 Task: Add an event with the title Sales Strategy Review and Planning, date '2024/05/17', time 7:30 AM to 9:30 AMand add a description: The Lunch Break Mindfulness Session will begin with a brief introduction to mindfulness and its benefits. Participants will learn about the practice of being fully present in the moment, cultivating awareness, and reducing stress. The facilitator will create a safe and supportive environment, ensuring that participants feel comfortable throughout the session., put the event into Yellow category . Add location for the event as: Amsterdam, Netherlands, logged in from the account softage.3@softage.netand send the event invitation to softage.4@softage.net and softage.2@softage.net. Set a reminder for the event 5 minutes before
Action: Mouse moved to (129, 124)
Screenshot: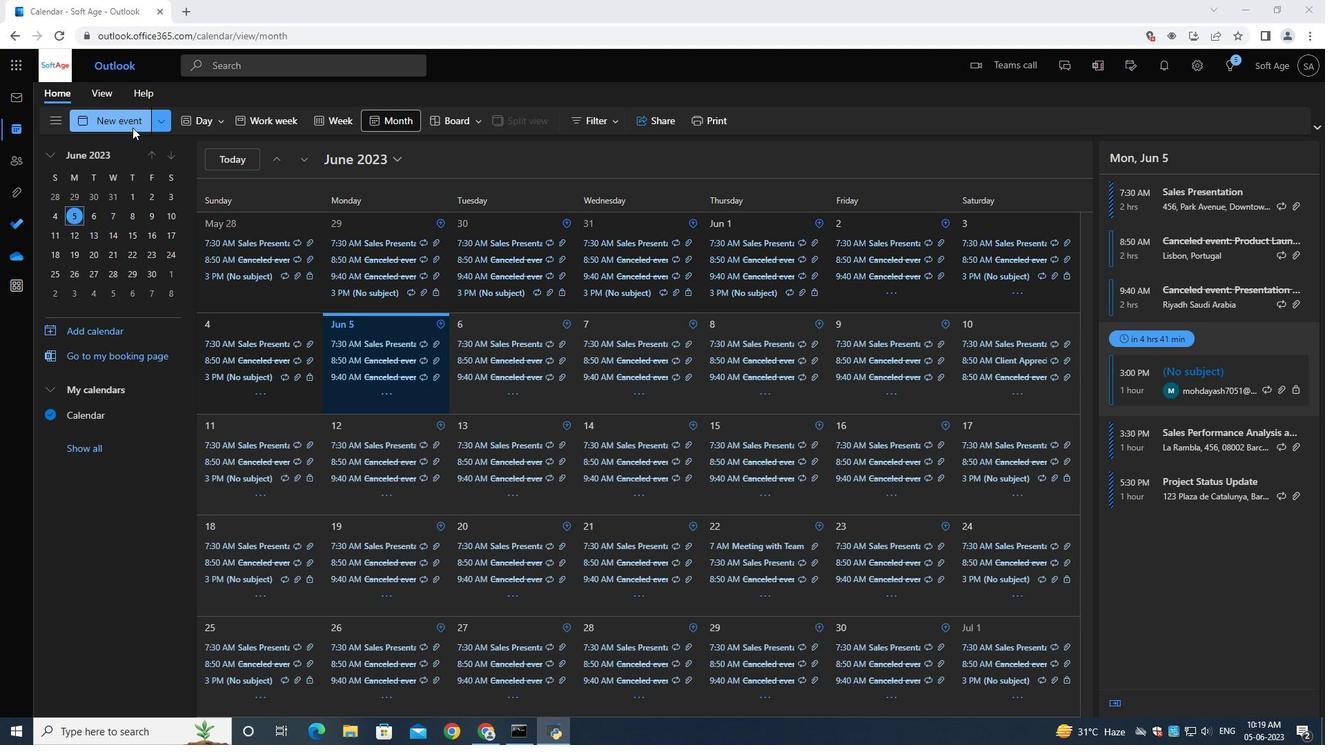 
Action: Mouse pressed left at (129, 124)
Screenshot: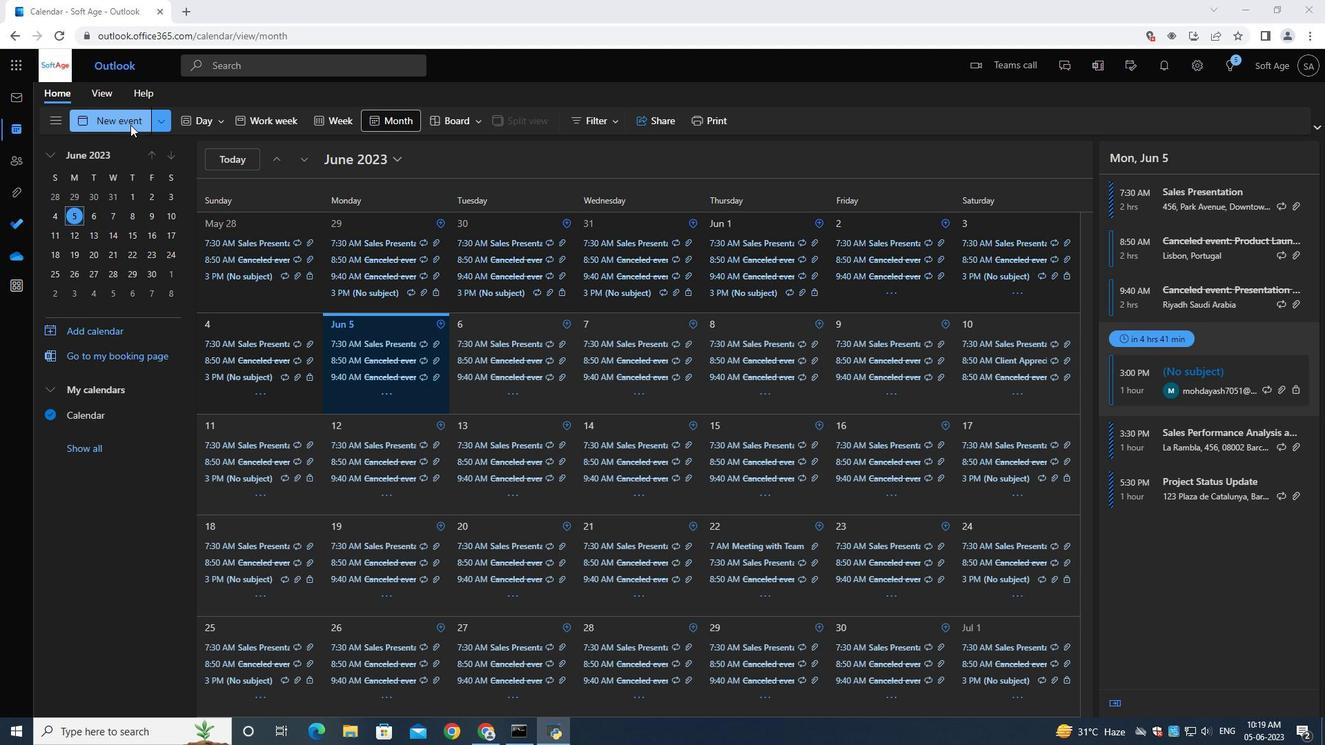
Action: Mouse moved to (358, 216)
Screenshot: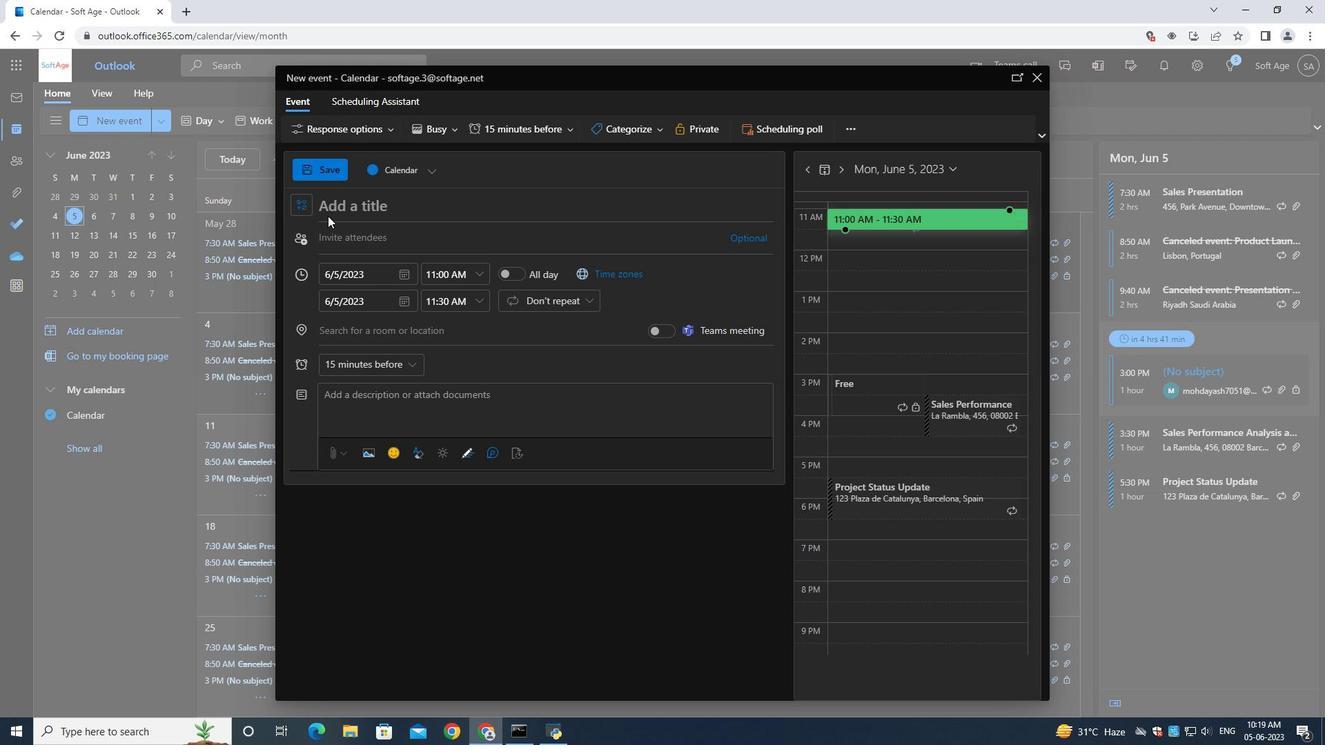 
Action: Mouse pressed left at (358, 216)
Screenshot: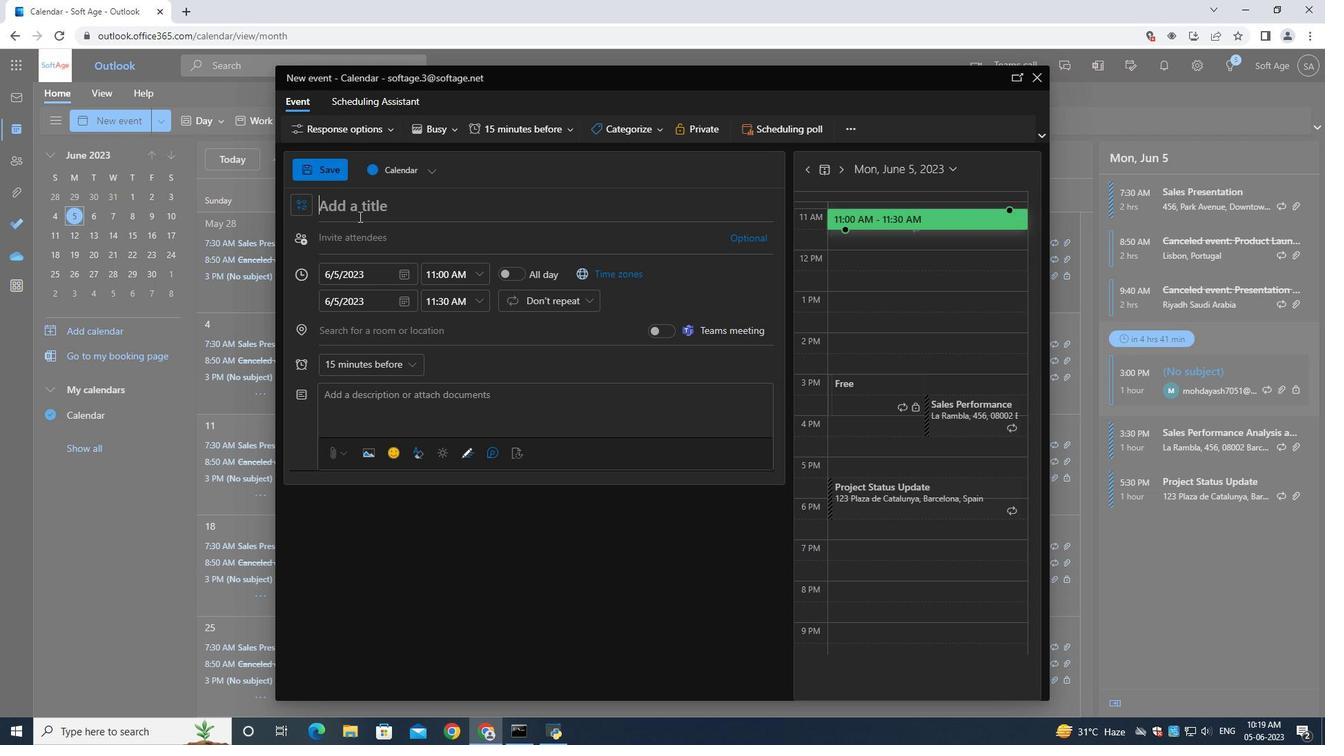 
Action: Key pressed <Key.shift>Sales<Key.space><Key.shift>Strategy<Key.space><Key.shift>Review<Key.space><Key.backspace><Key.space>and<Key.space><Key.shift><Key.shift><Key.shift><Key.shift><Key.shift><Key.shift><Key.shift><Key.shift><Key.shift><Key.shift><Key.shift>Planning
Screenshot: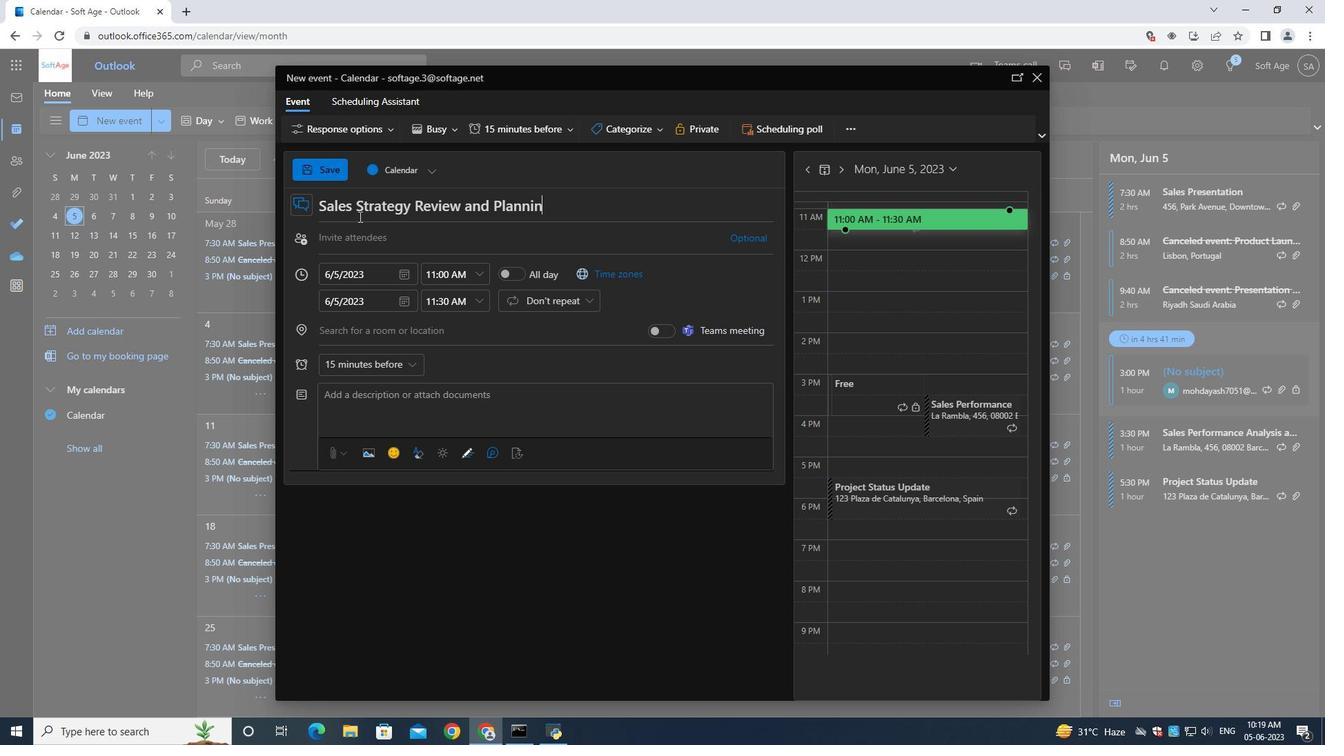 
Action: Mouse moved to (402, 280)
Screenshot: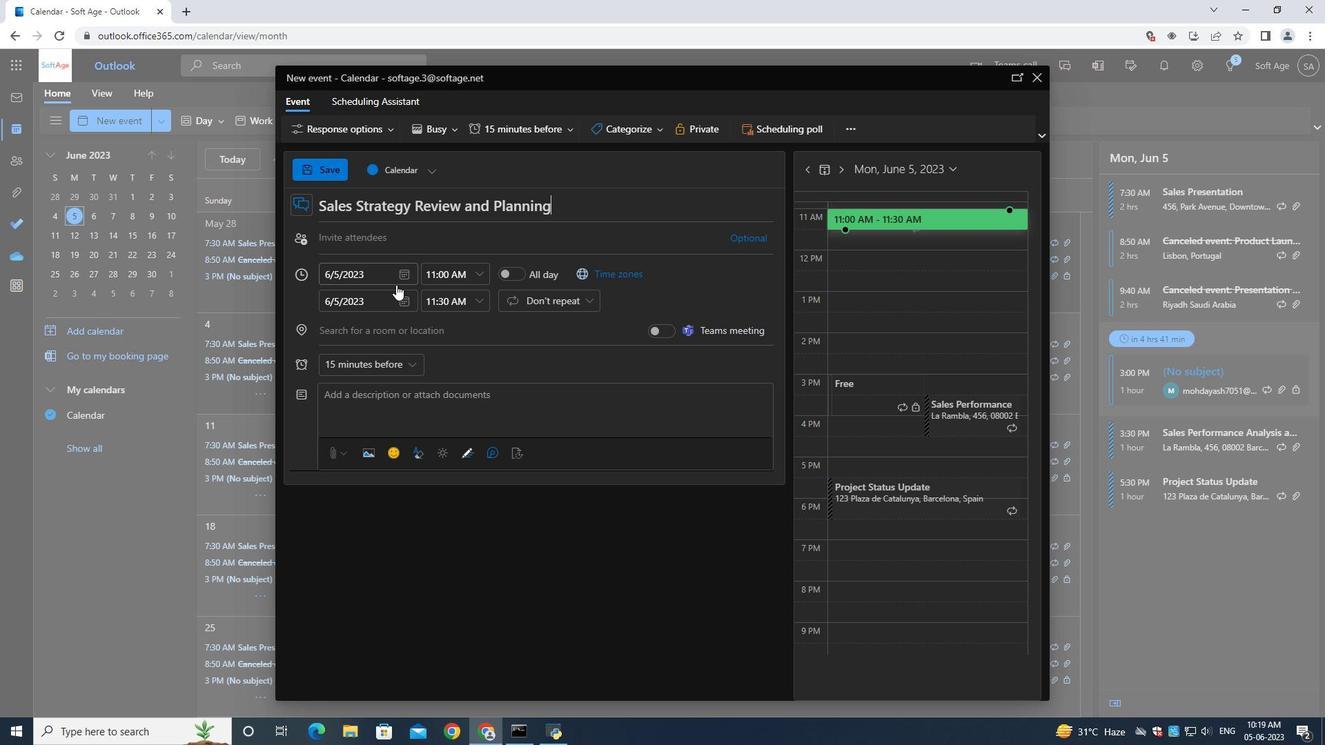 
Action: Mouse pressed left at (402, 280)
Screenshot: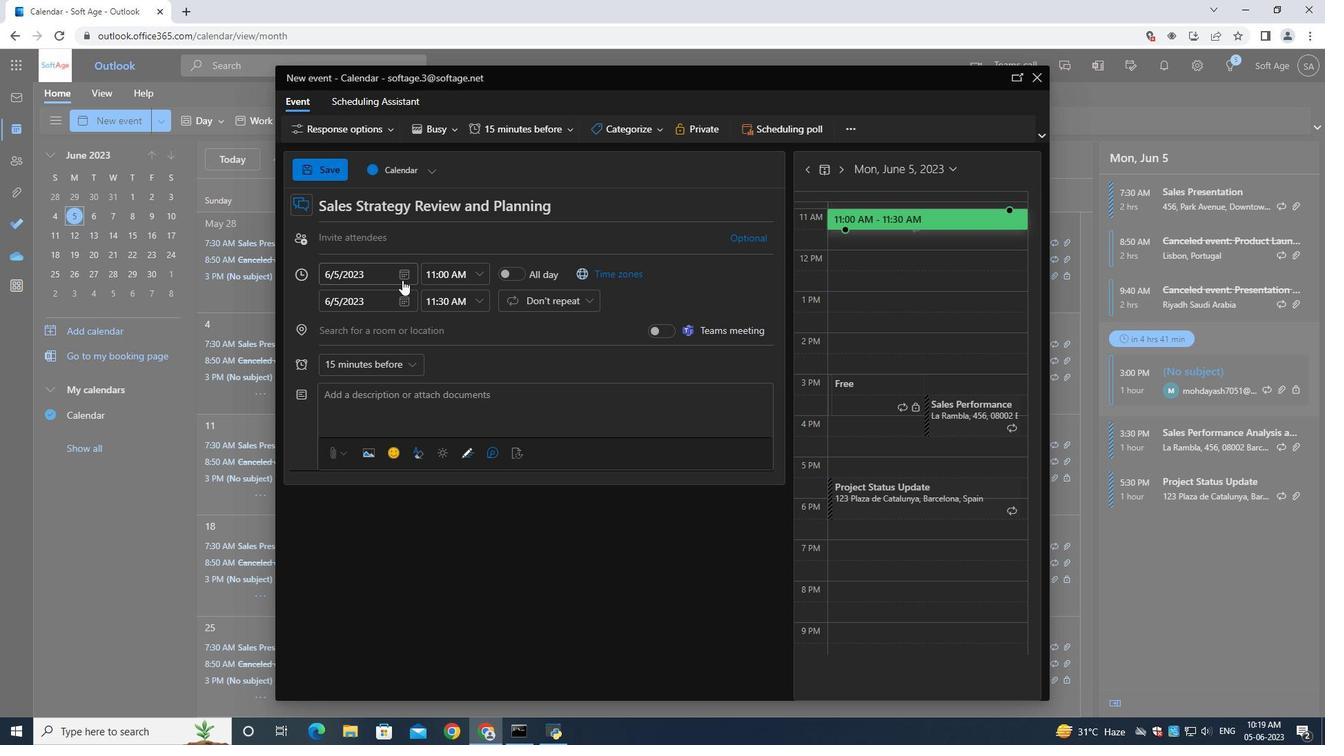 
Action: Mouse moved to (452, 302)
Screenshot: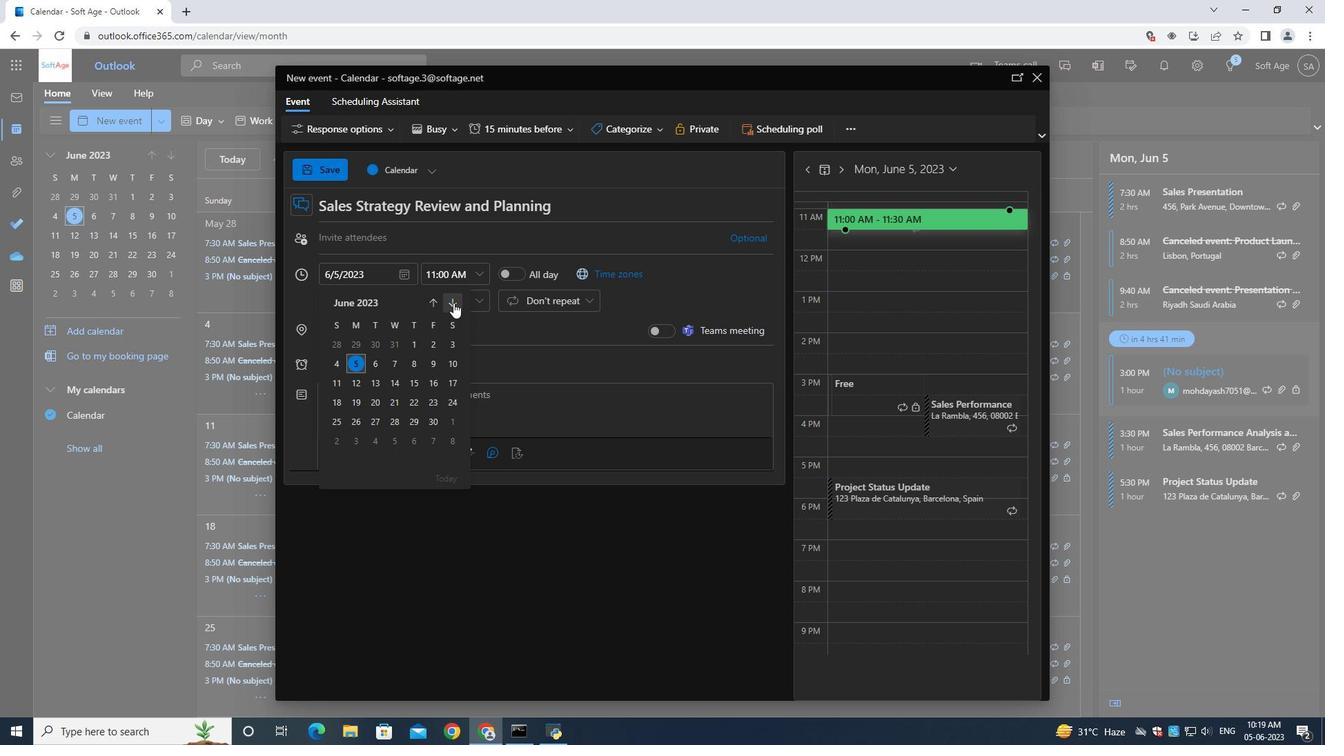 
Action: Mouse pressed left at (452, 302)
Screenshot: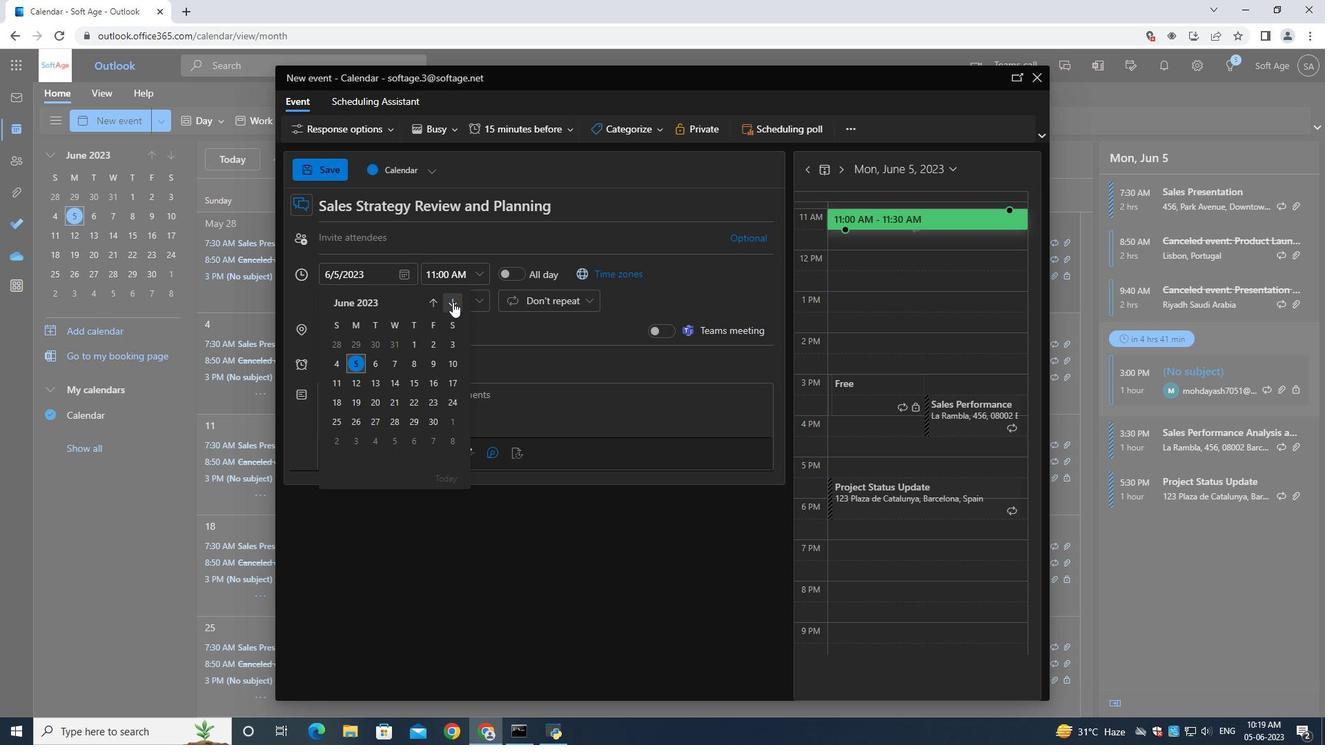 
Action: Mouse pressed left at (452, 302)
Screenshot: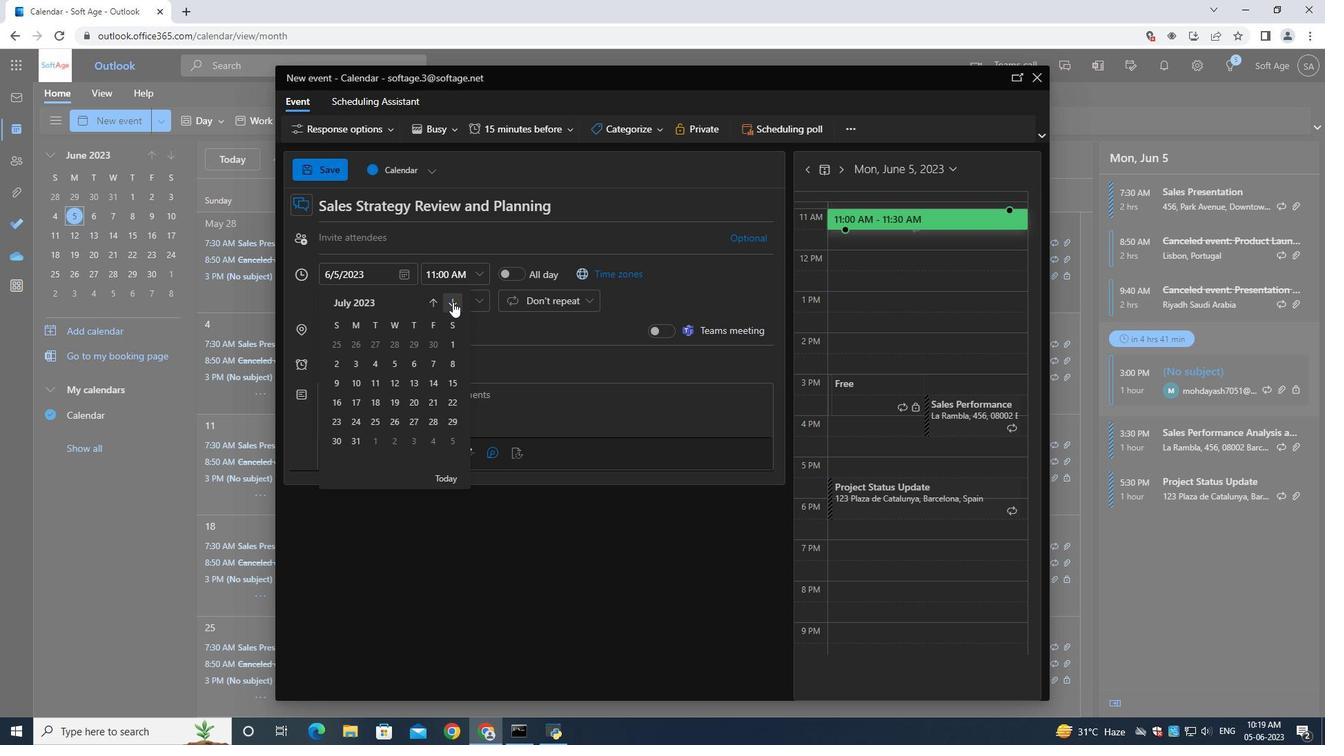 
Action: Mouse pressed left at (452, 302)
Screenshot: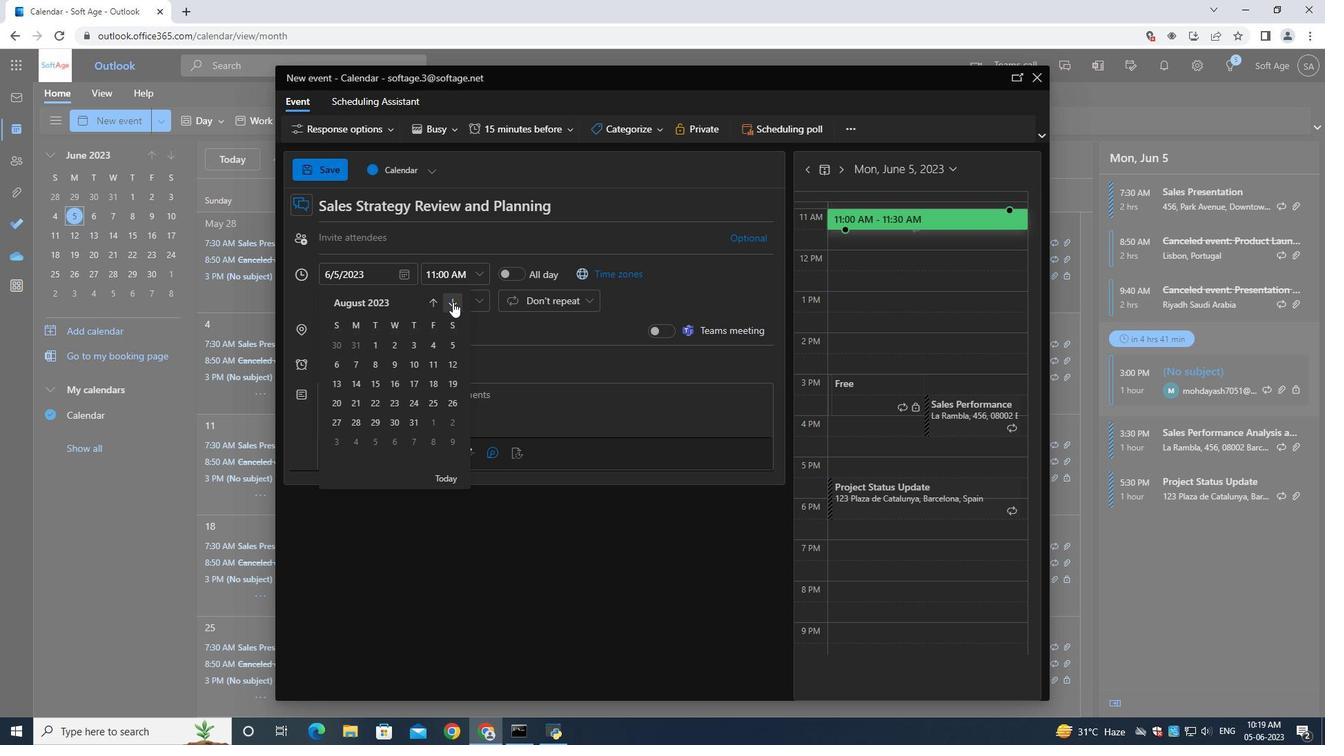 
Action: Mouse pressed left at (452, 302)
Screenshot: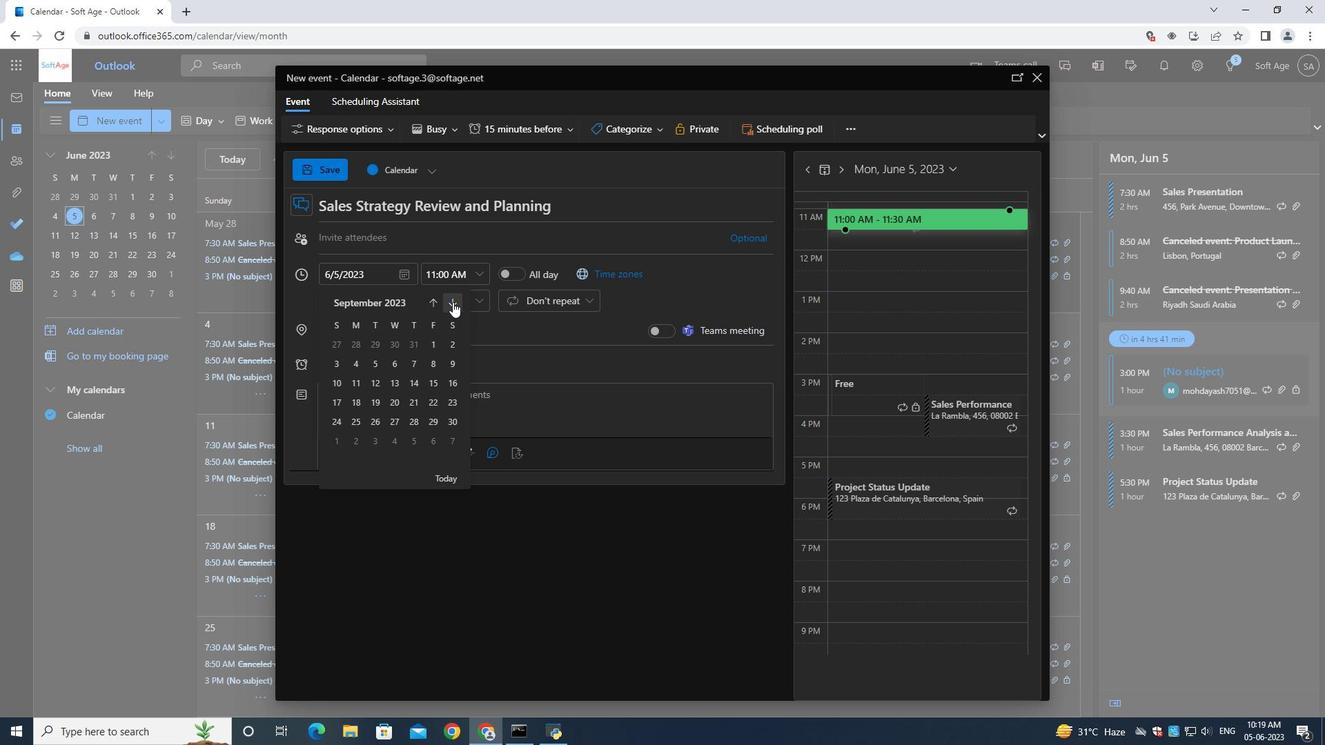 
Action: Mouse pressed left at (452, 302)
Screenshot: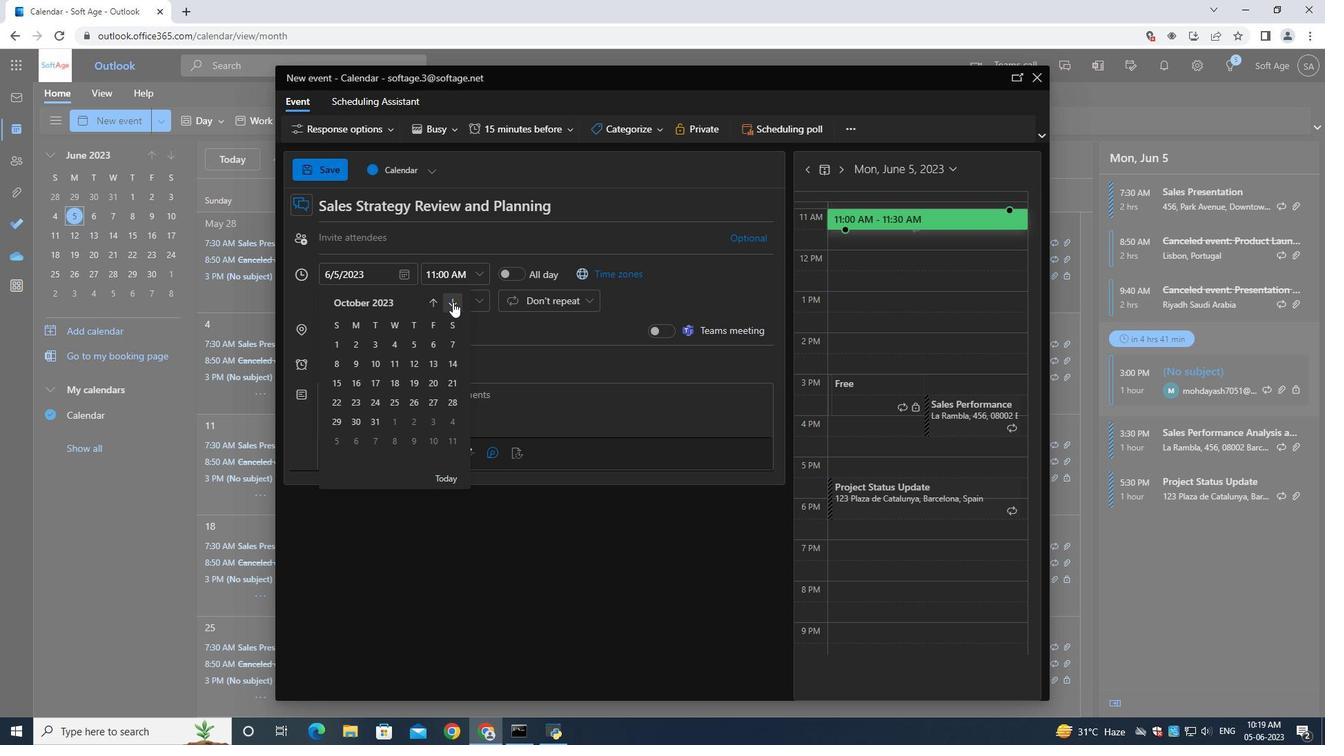 
Action: Mouse pressed left at (452, 302)
Screenshot: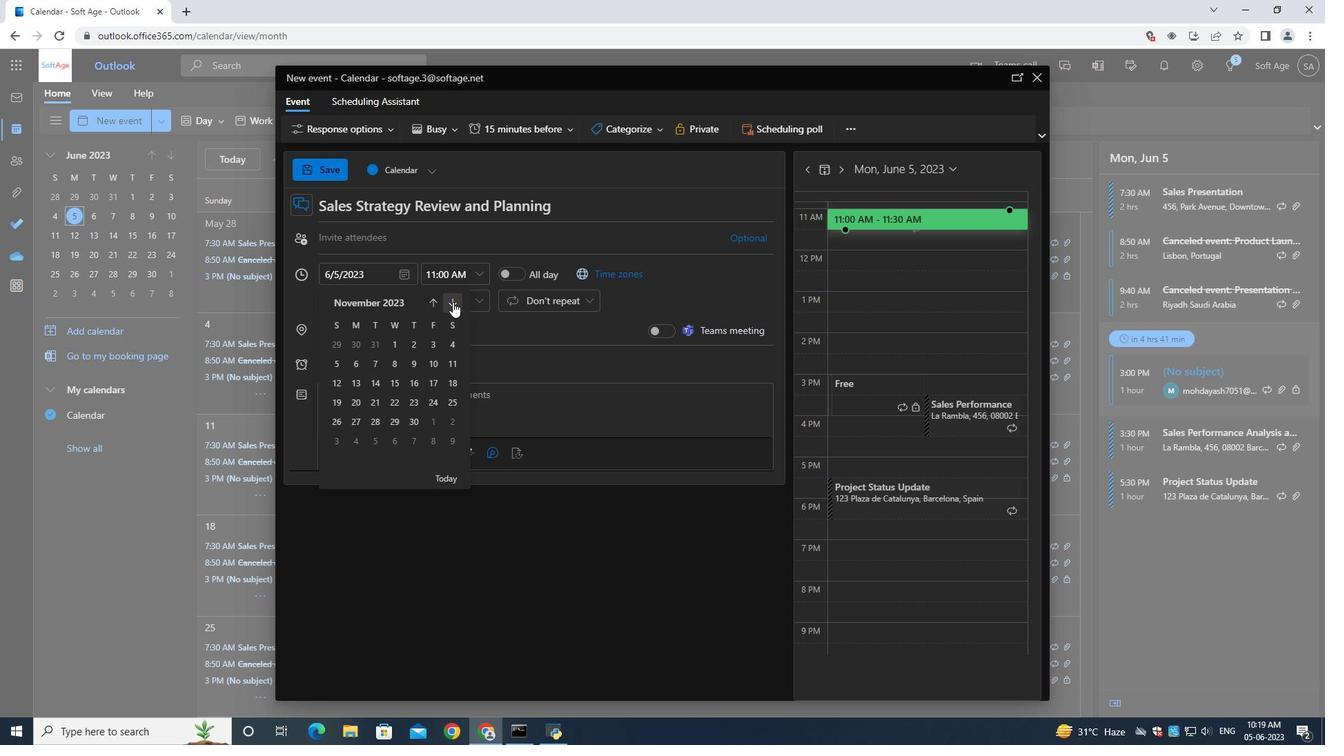 
Action: Mouse pressed left at (452, 302)
Screenshot: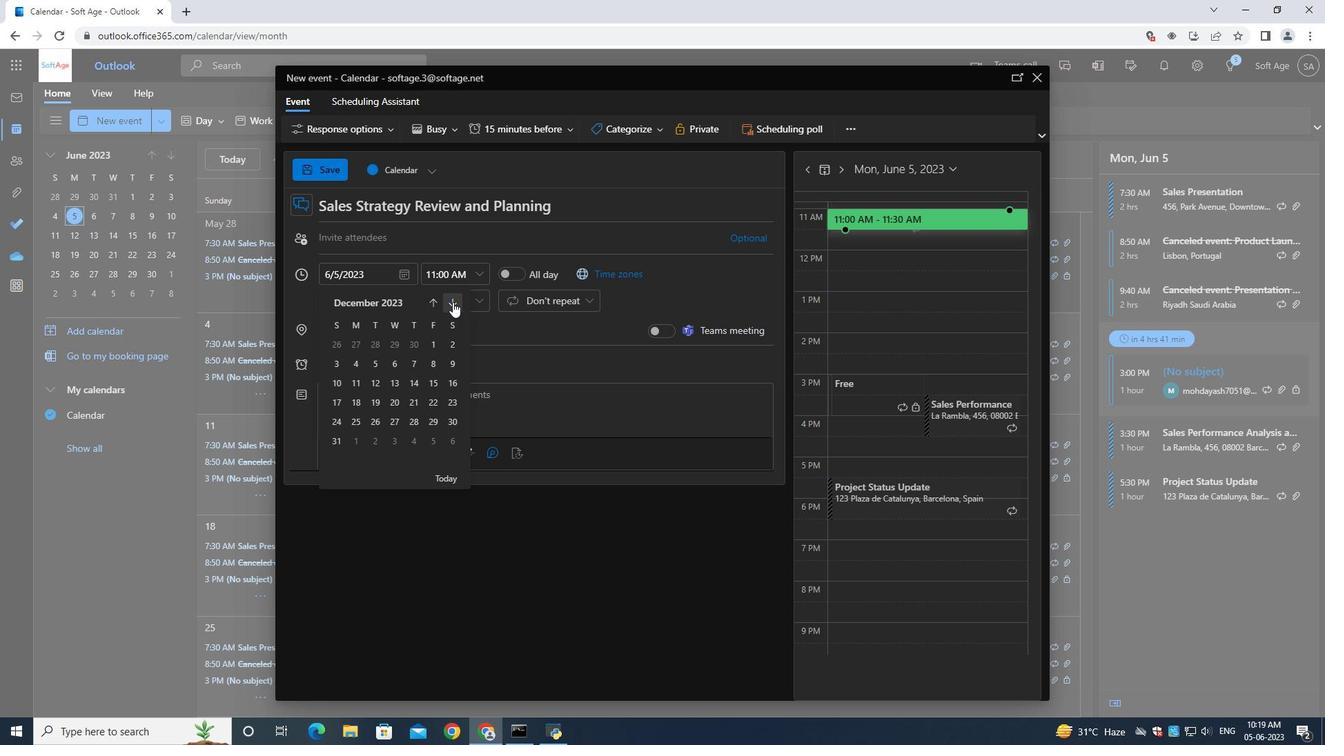 
Action: Mouse pressed left at (452, 302)
Screenshot: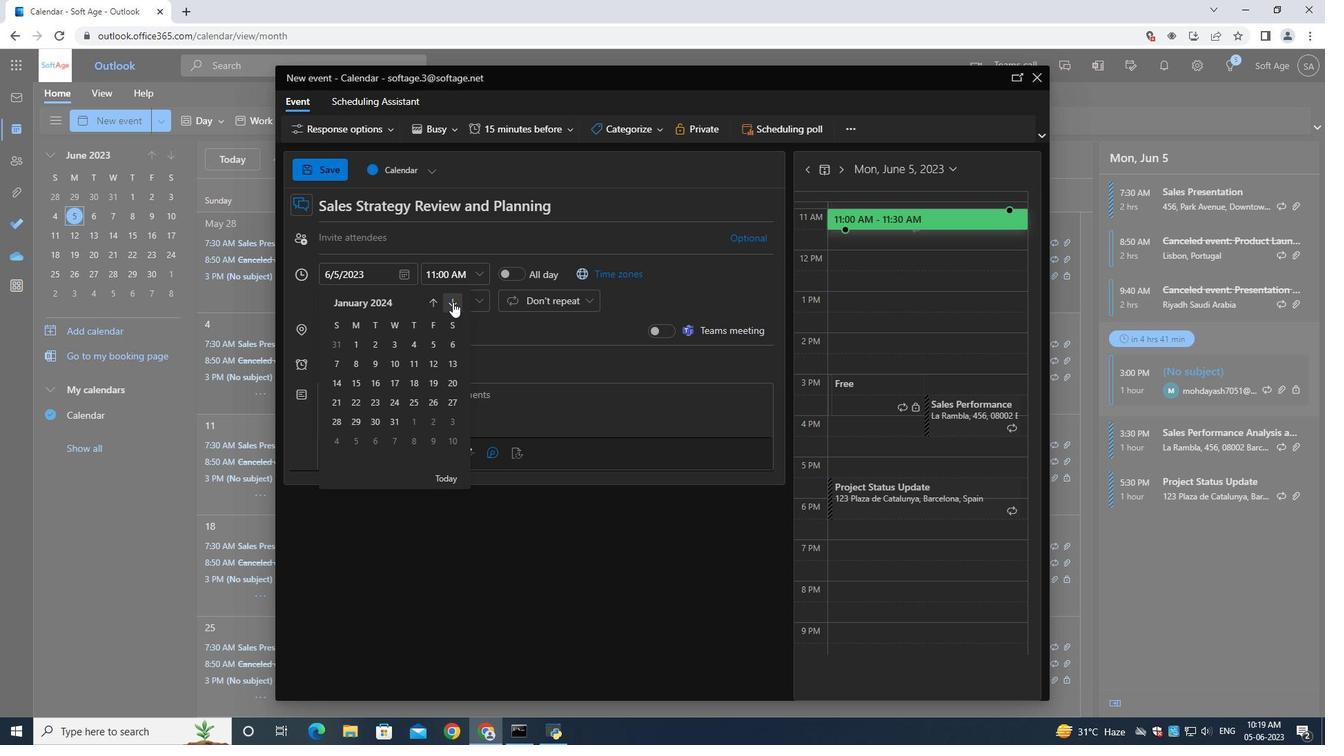
Action: Mouse pressed left at (452, 302)
Screenshot: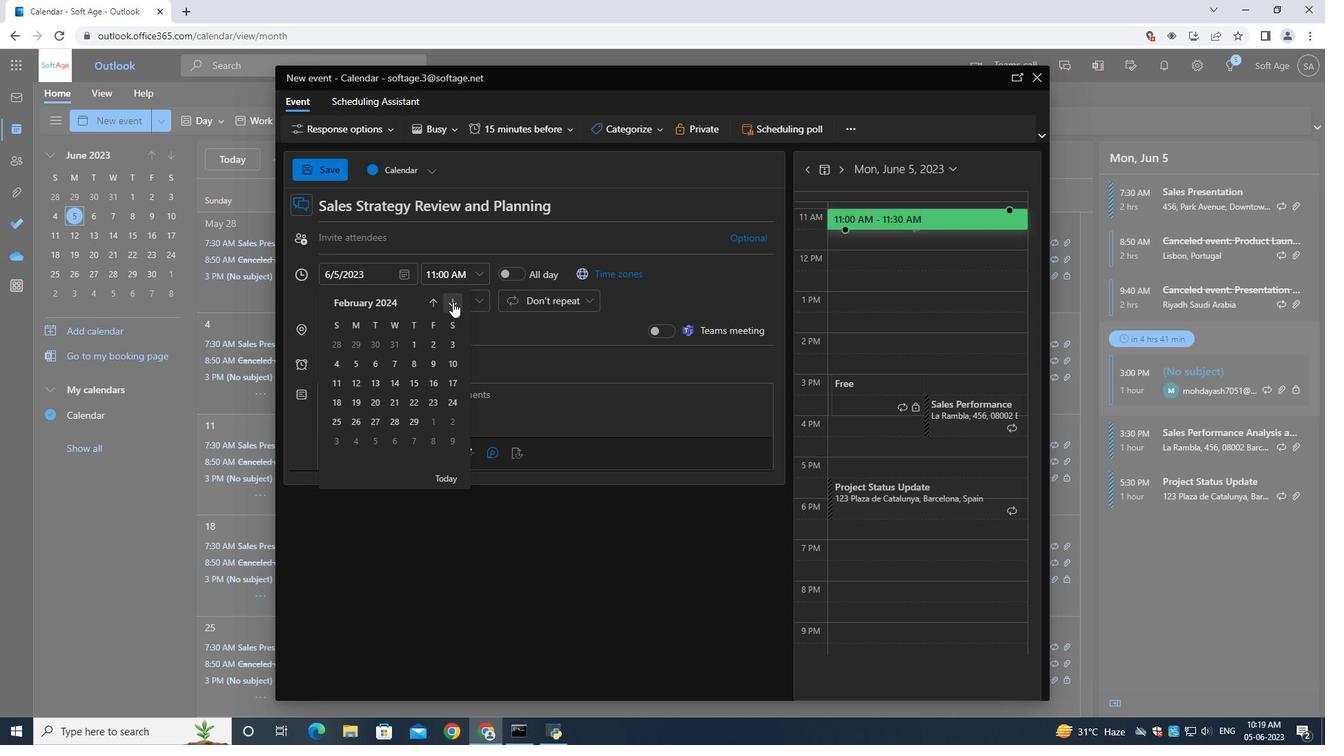 
Action: Mouse pressed left at (452, 302)
Screenshot: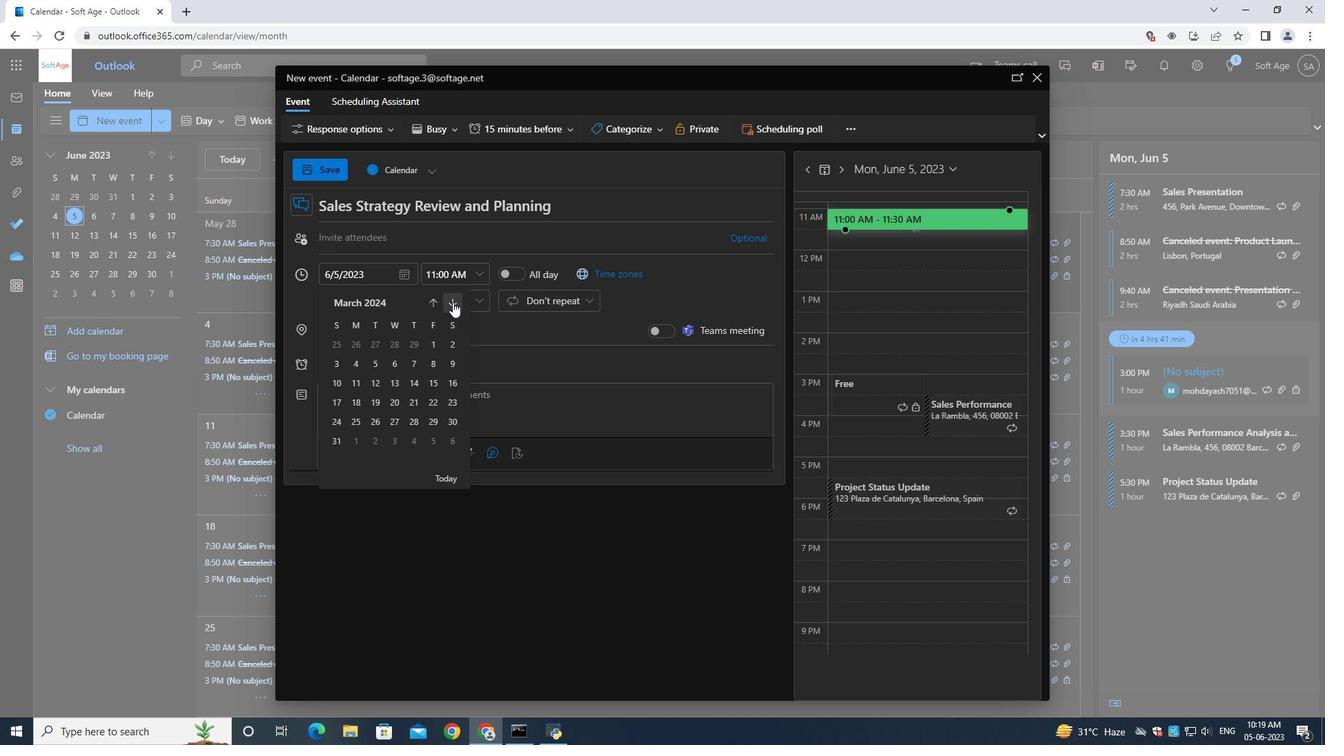 
Action: Mouse pressed left at (452, 302)
Screenshot: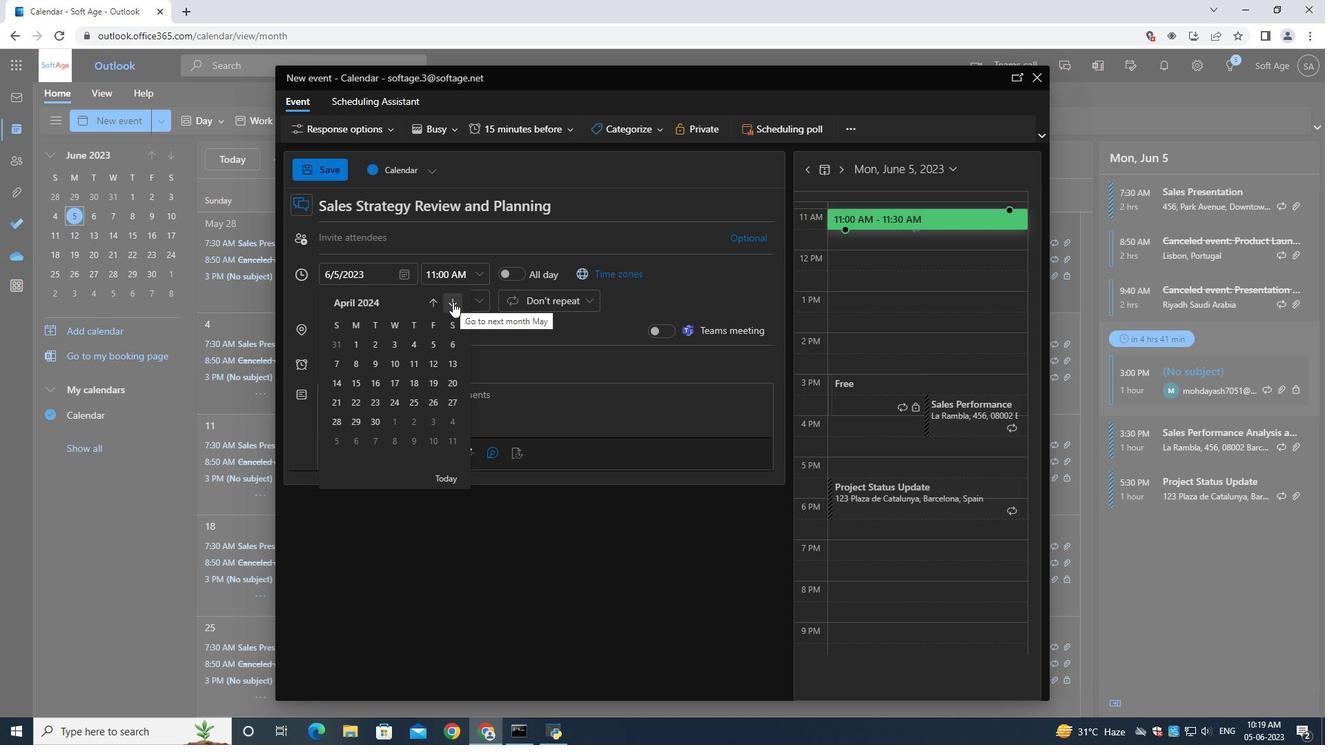 
Action: Mouse moved to (432, 380)
Screenshot: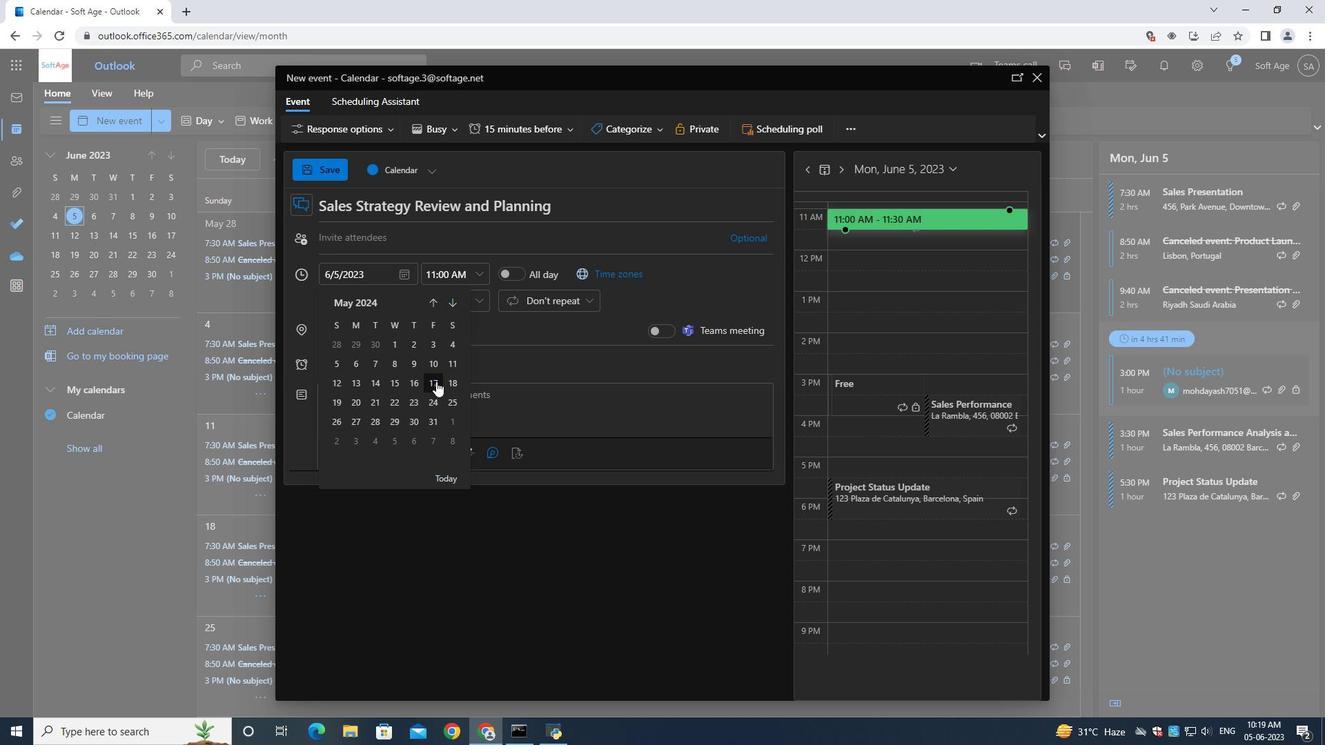
Action: Mouse pressed left at (432, 380)
Screenshot: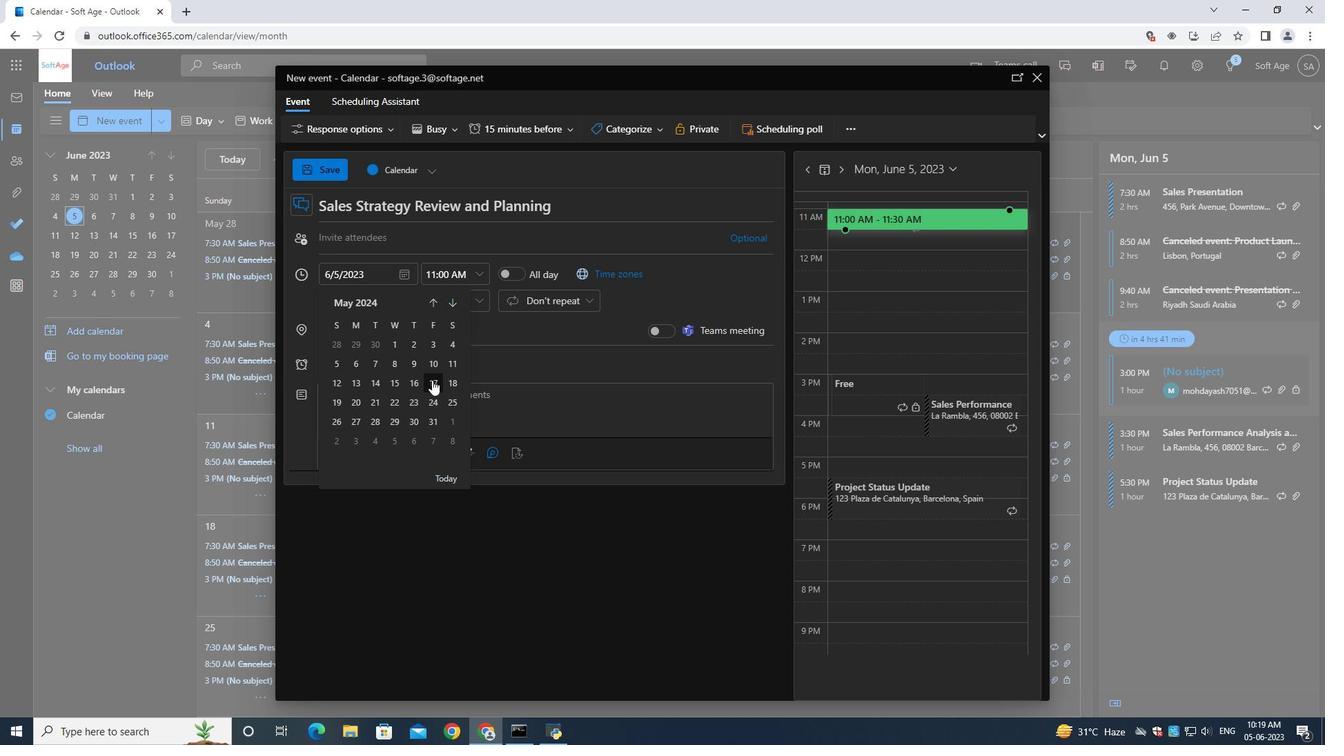 
Action: Mouse moved to (451, 269)
Screenshot: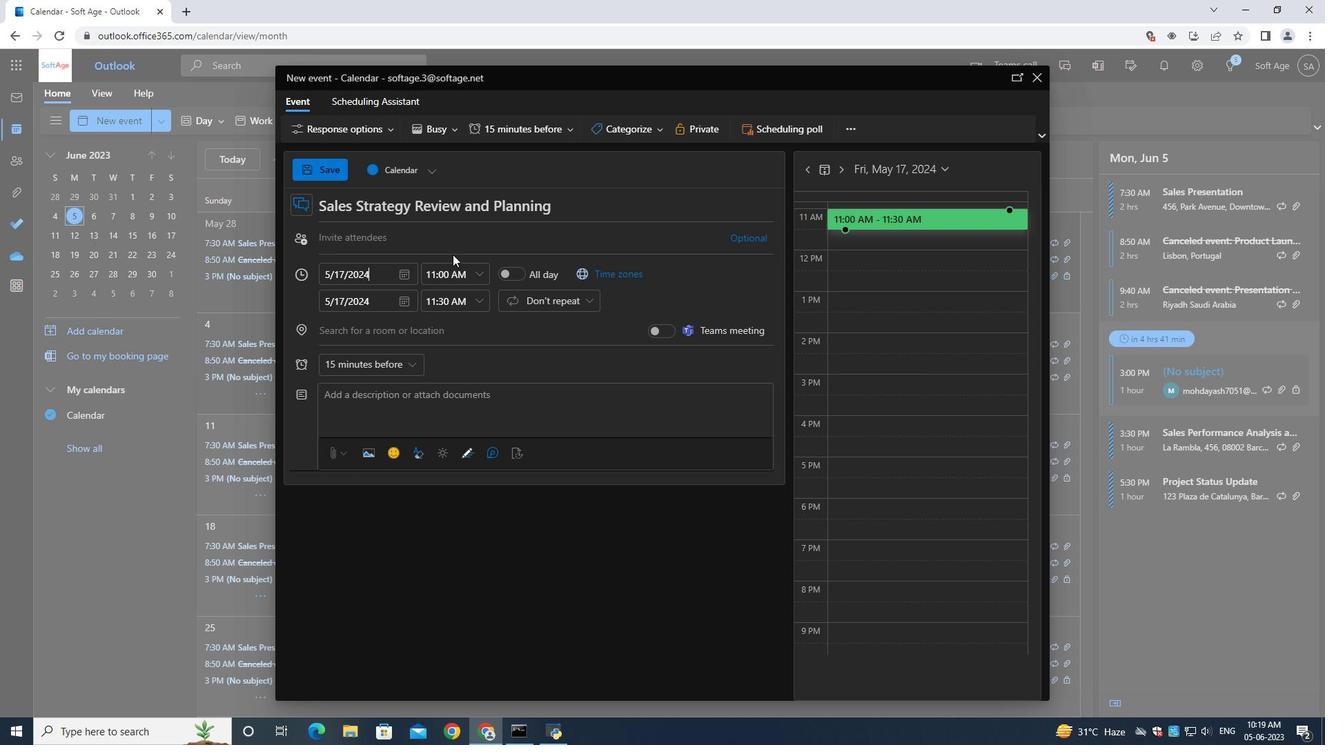 
Action: Mouse pressed left at (451, 269)
Screenshot: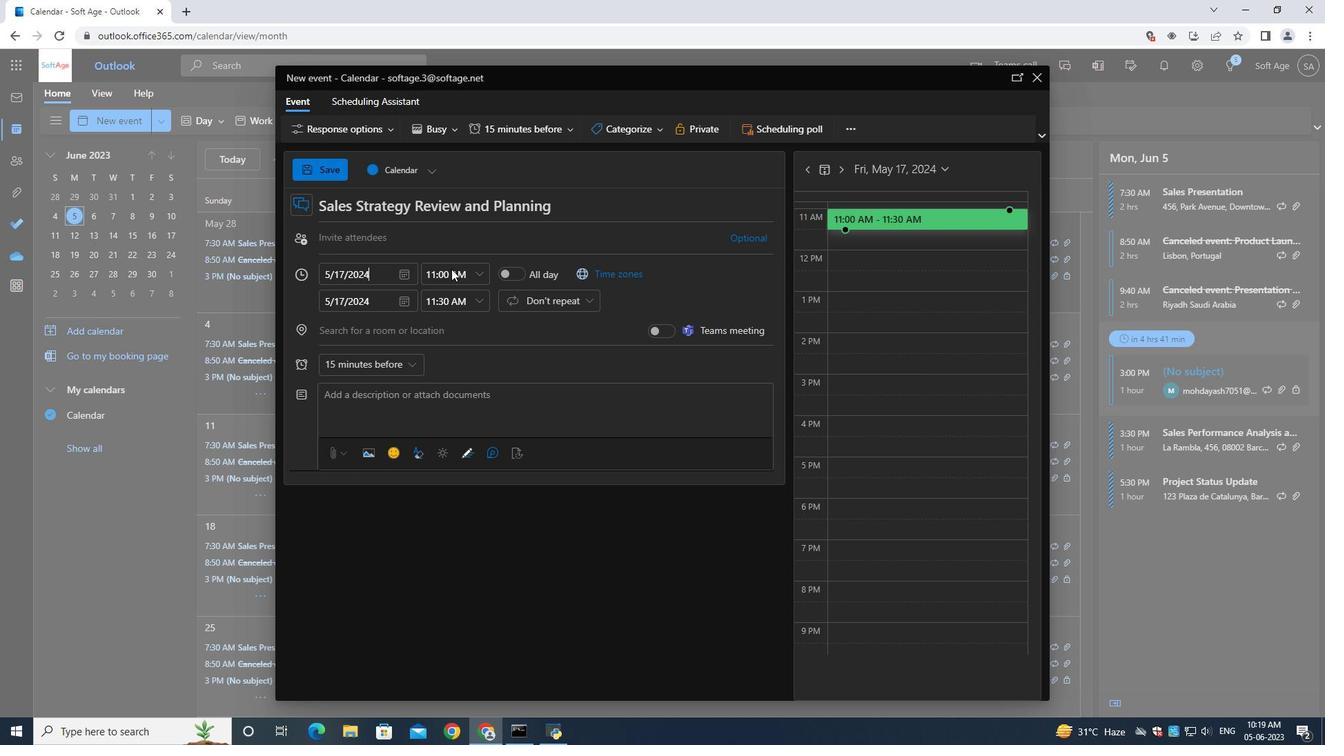 
Action: Key pressed 7<Key.shift_r>:30<Key.shift>AM
Screenshot: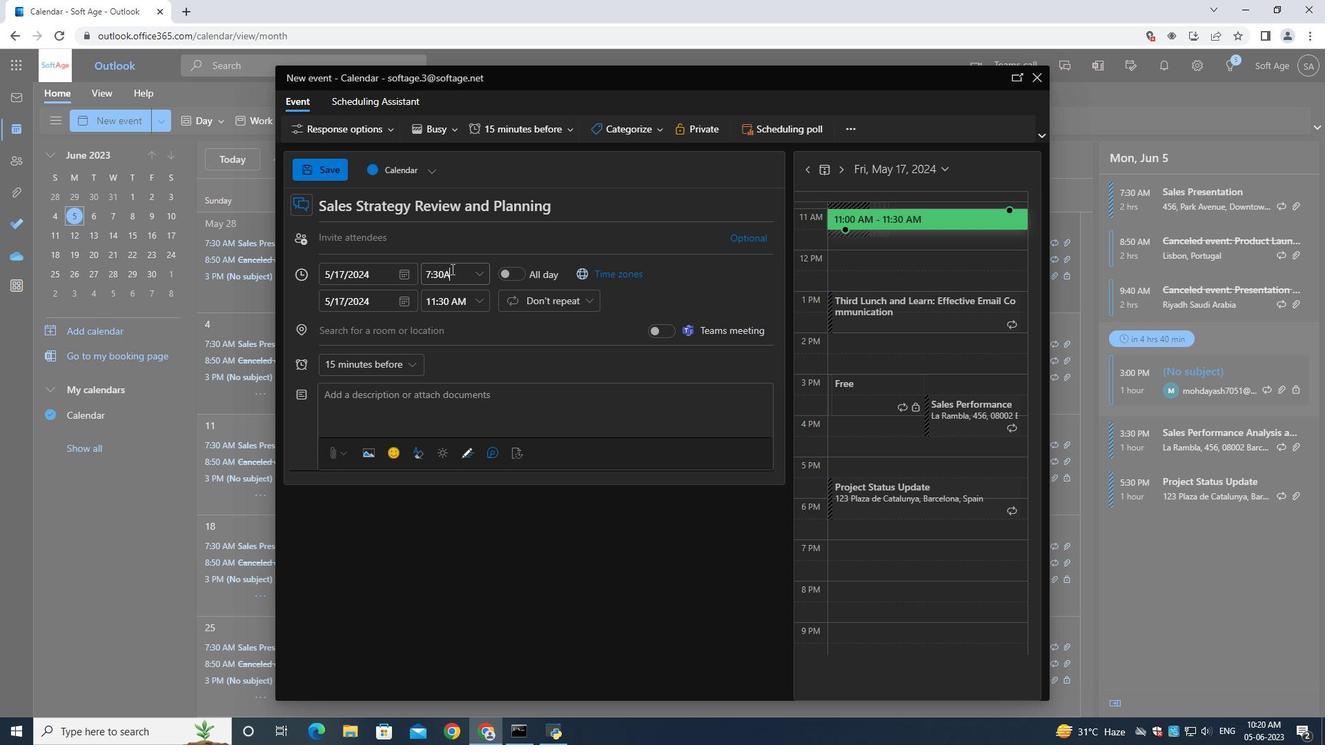 
Action: Mouse moved to (459, 306)
Screenshot: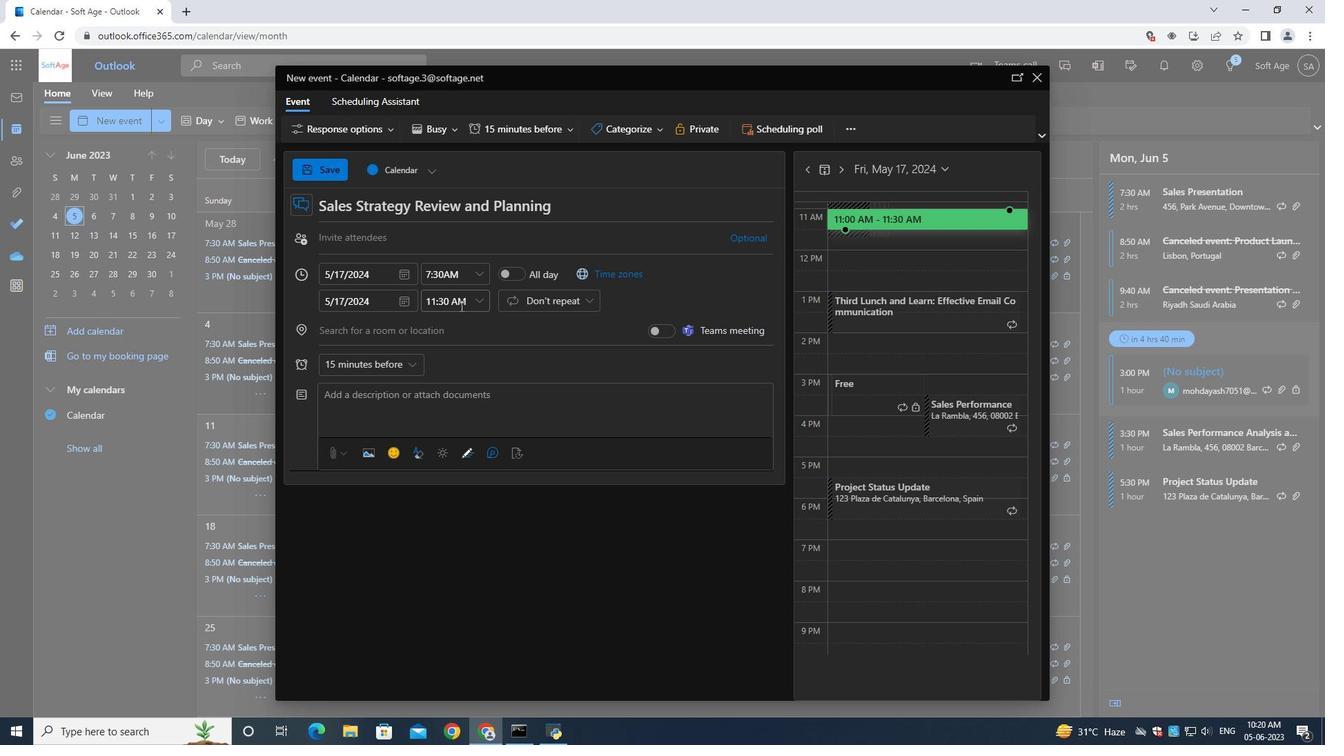
Action: Mouse pressed left at (459, 306)
Screenshot: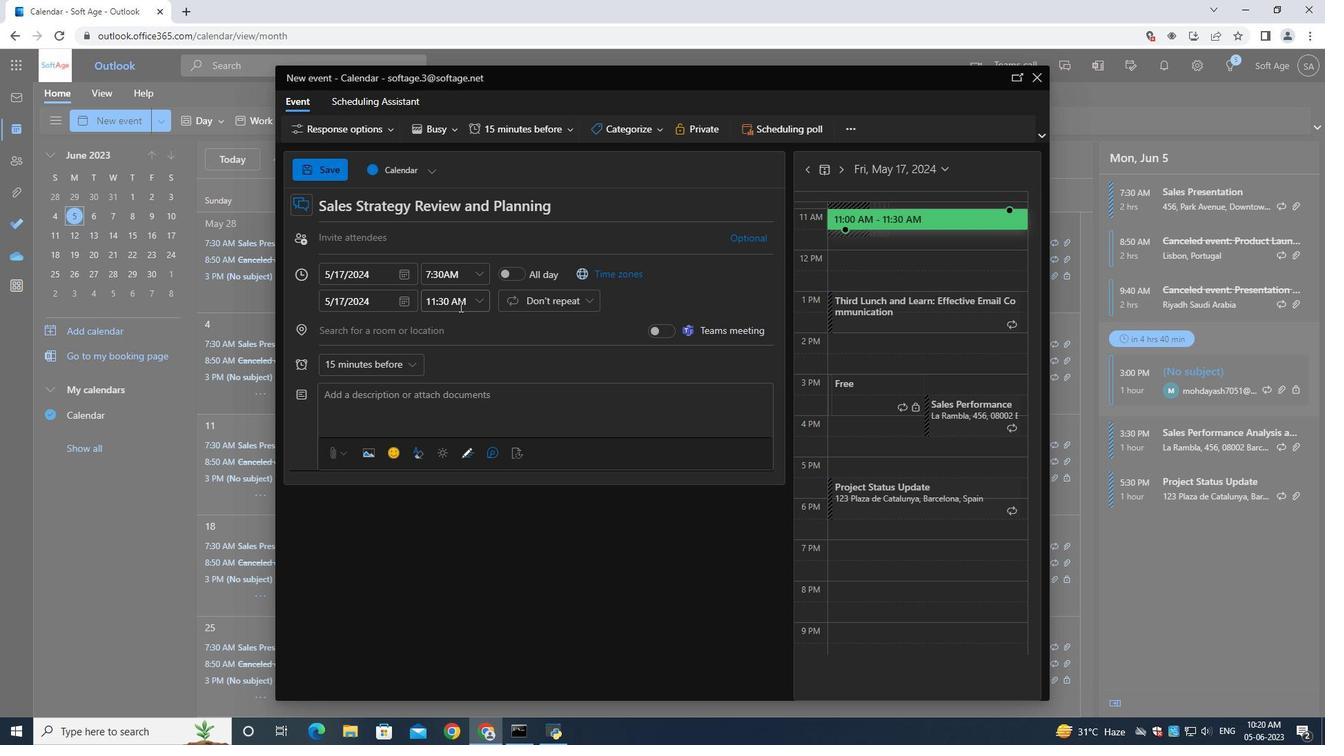 
Action: Key pressed 9<Key.shift_r>:30<Key.shift>AM
Screenshot: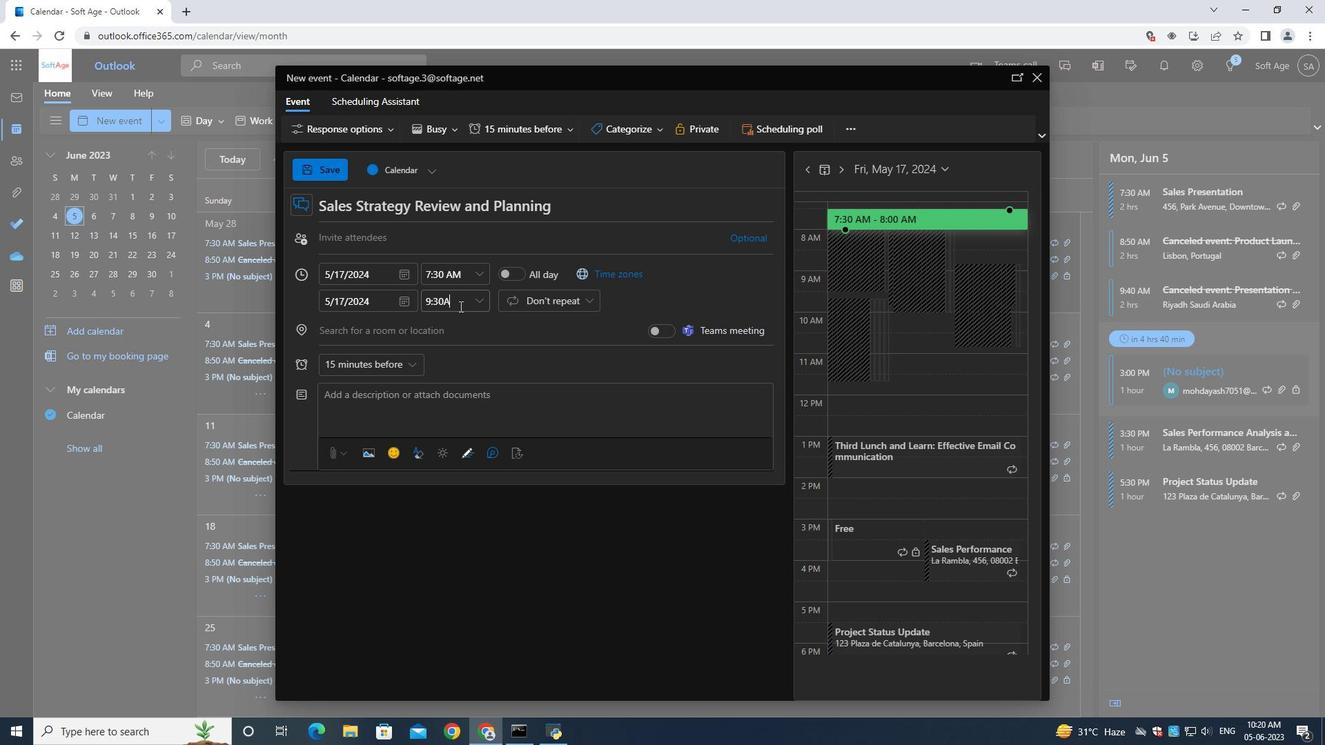 
Action: Mouse moved to (358, 394)
Screenshot: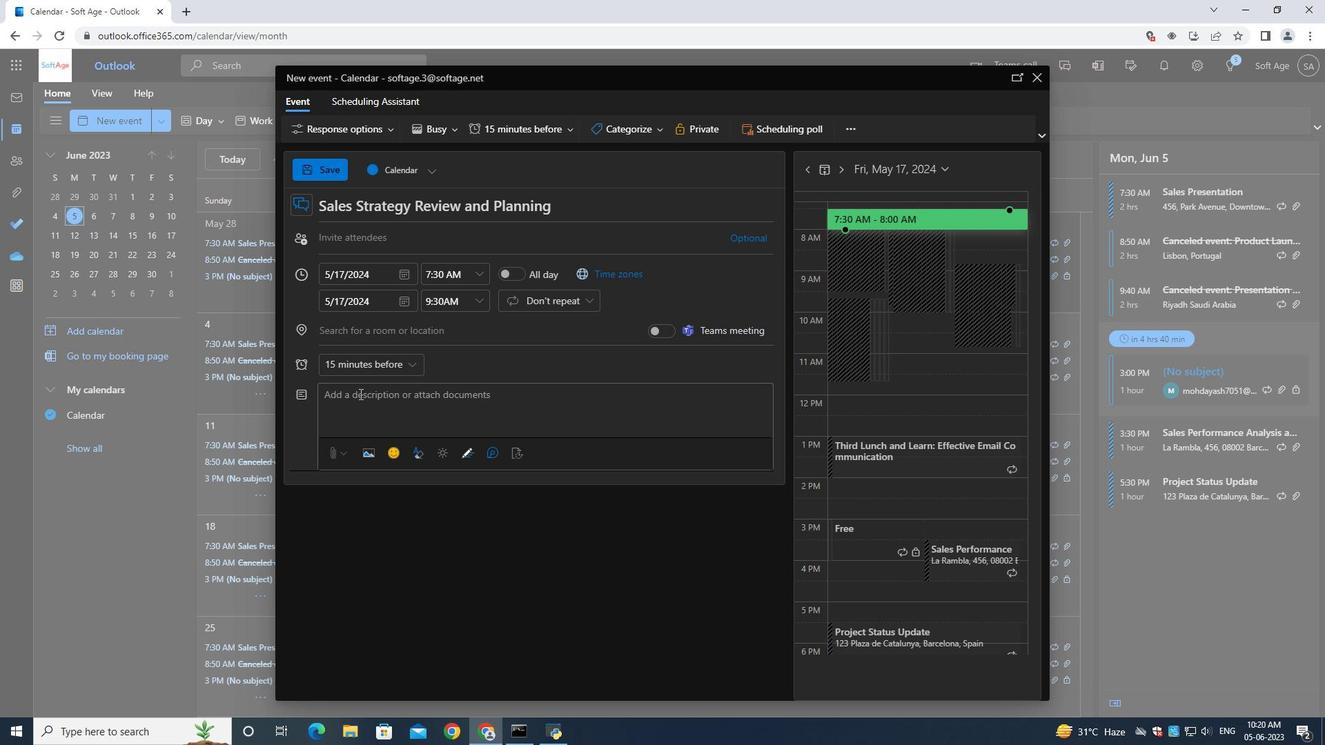 
Action: Mouse pressed left at (358, 394)
Screenshot: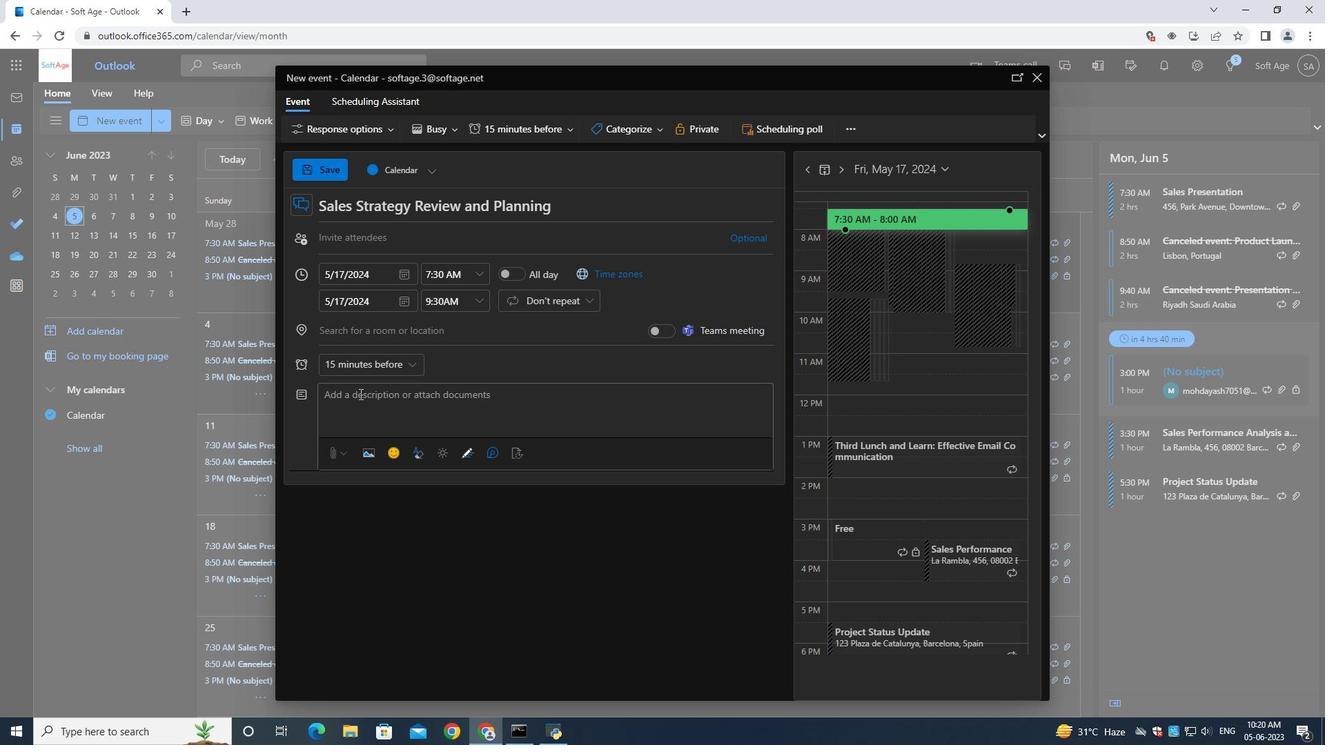 
Action: Mouse moved to (365, 395)
Screenshot: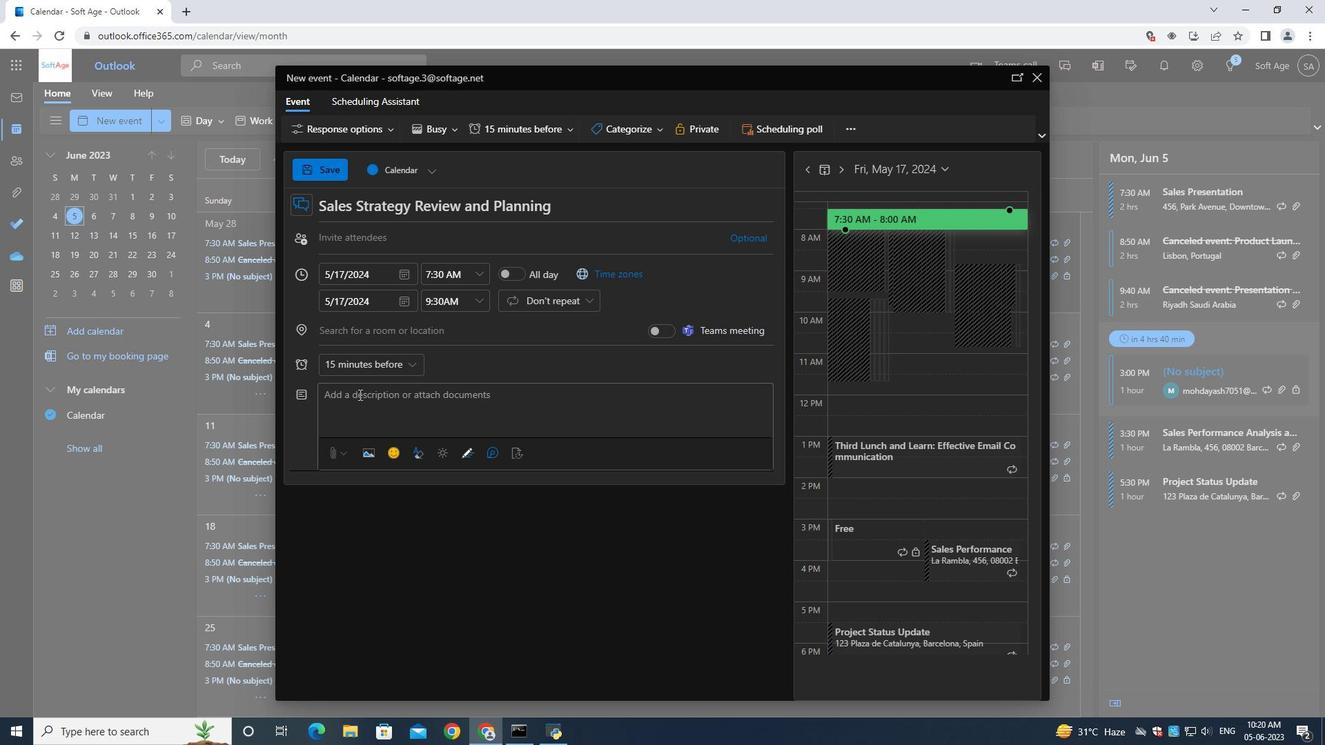 
Action: Key pressed <Key.shift>The<Key.space><Key.shift>Lunch<Key.space><Key.shift>Break<Key.space><Key.shift>Mindfulness<Key.space><Key.shift>Session<Key.space>will<Key.space>begin<Key.space>with<Key.space>a<Key.space>brief<Key.space>introduction<Key.space>to<Key.space>i<Key.backspace>mindfulness<Key.space>and<Key.space>its<Key.space>benefits.<Key.space><Key.shift>Participants<Key.space>will<Key.space>leanrn<Key.backspace><Key.backspace><Key.backspace><Key.backspace><Key.backspace>earn<Key.space>abbout<Key.backspace><Key.backspace><Key.backspace><Key.backspace>out<Key.space>the<Key.space>practice<Key.space>of<Key.space>being<Key.space>fully<Key.space>present<Key.space>in<Key.space>the<Key.space>moment,<Key.space>cultivatio<Key.backspace>ng<Key.space>awareness,<Key.space>and<Key.space>reducing<Key.space>stress.<Key.space><Key.shift>The<Key.space>facilitator<Key.space>will<Key.space>create<Key.space>a<Key.space>safe<Key.space>and<Key.space>supportive<Key.space>enviroment,<Key.space>esuring<Key.space>that<Key.space>participant<Key.space>feel<Key.space>comfortables<Key.backspace><Key.space>throughout<Key.space>the<Key.space>session.
Screenshot: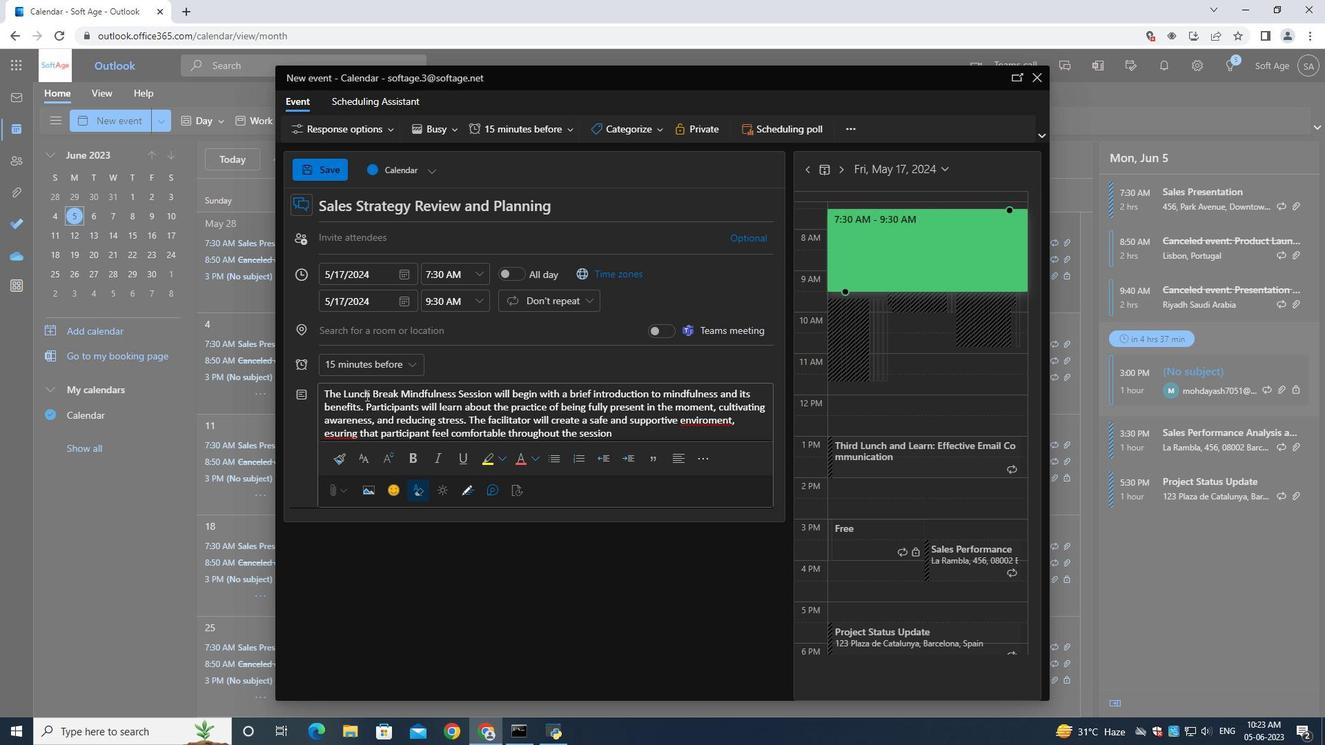 
Action: Mouse moved to (648, 118)
Screenshot: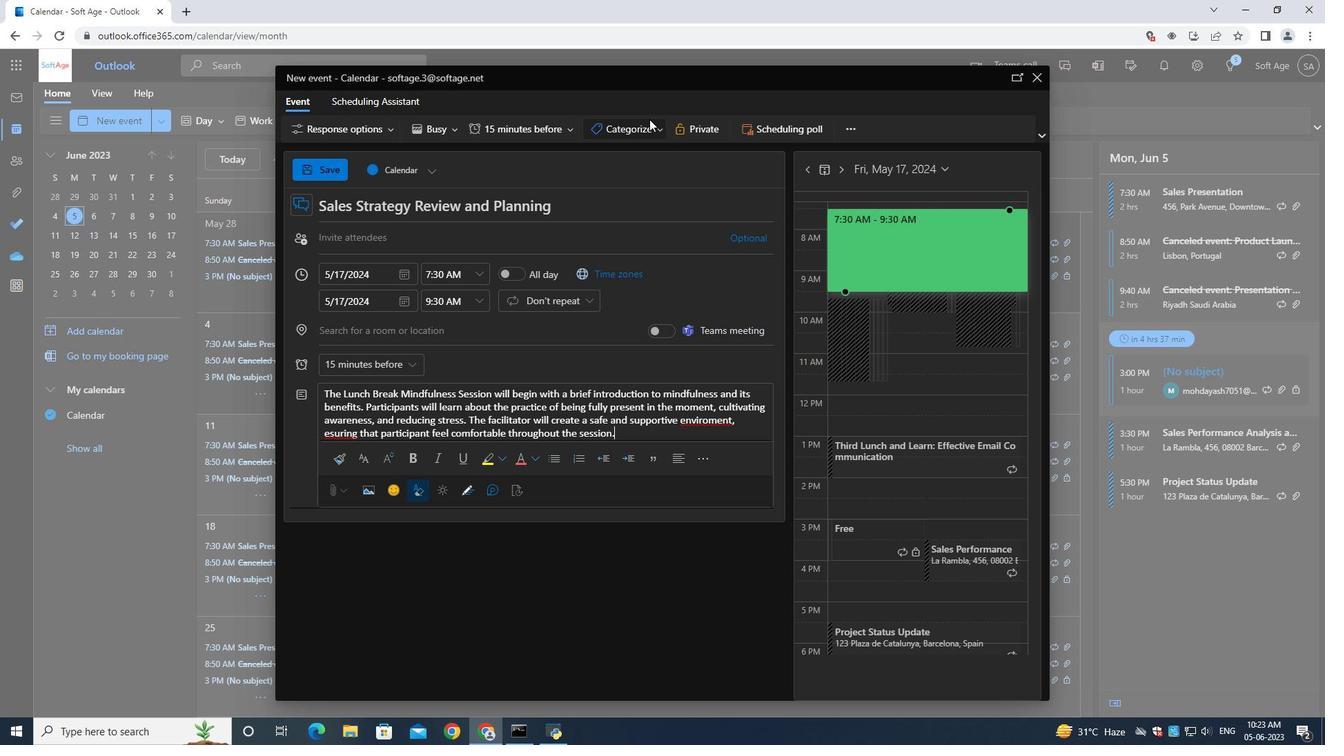 
Action: Mouse pressed left at (648, 118)
Screenshot: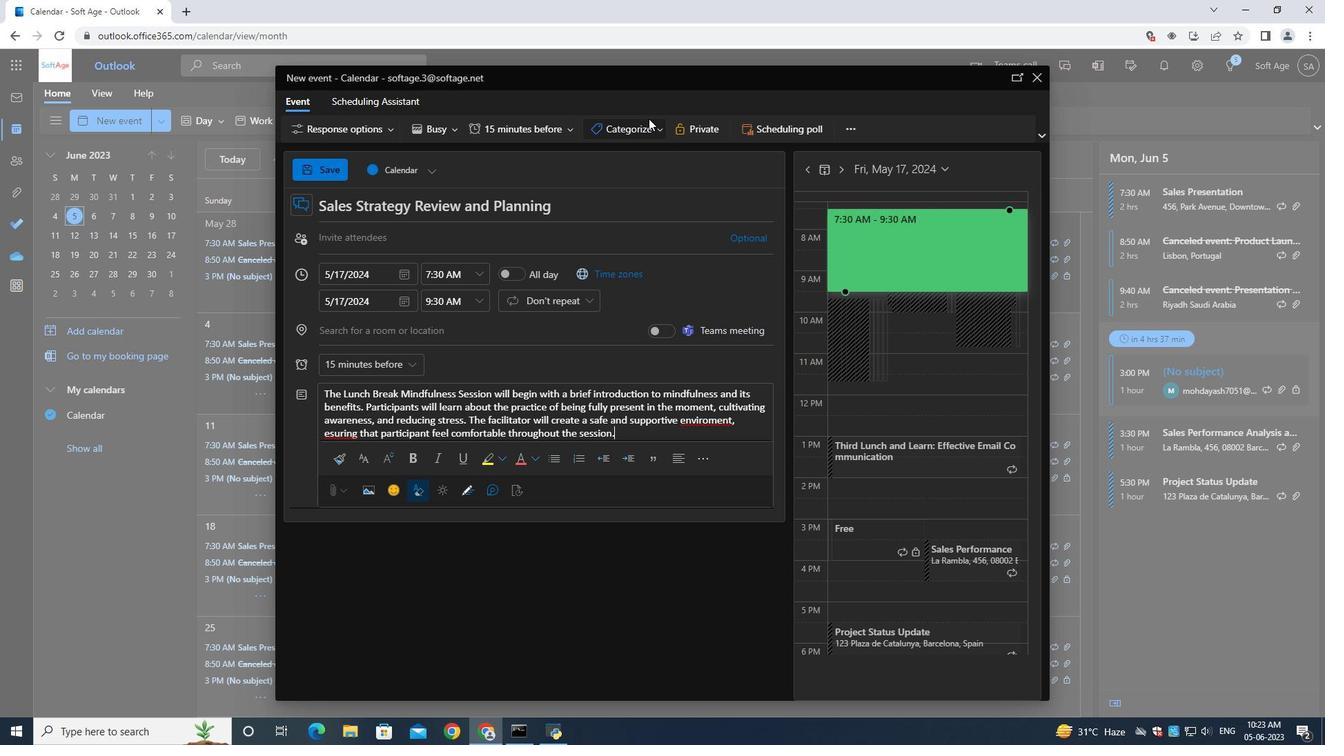 
Action: Mouse moved to (618, 258)
Screenshot: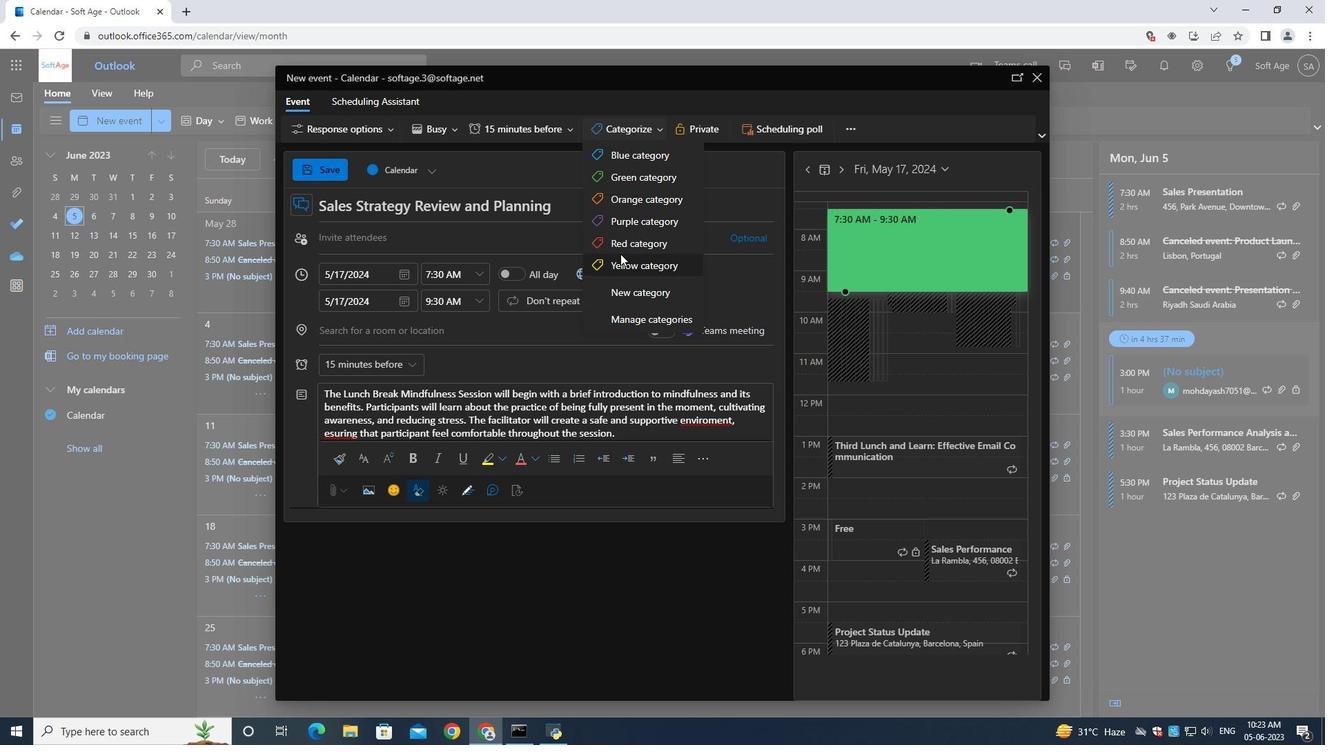 
Action: Mouse pressed left at (618, 258)
Screenshot: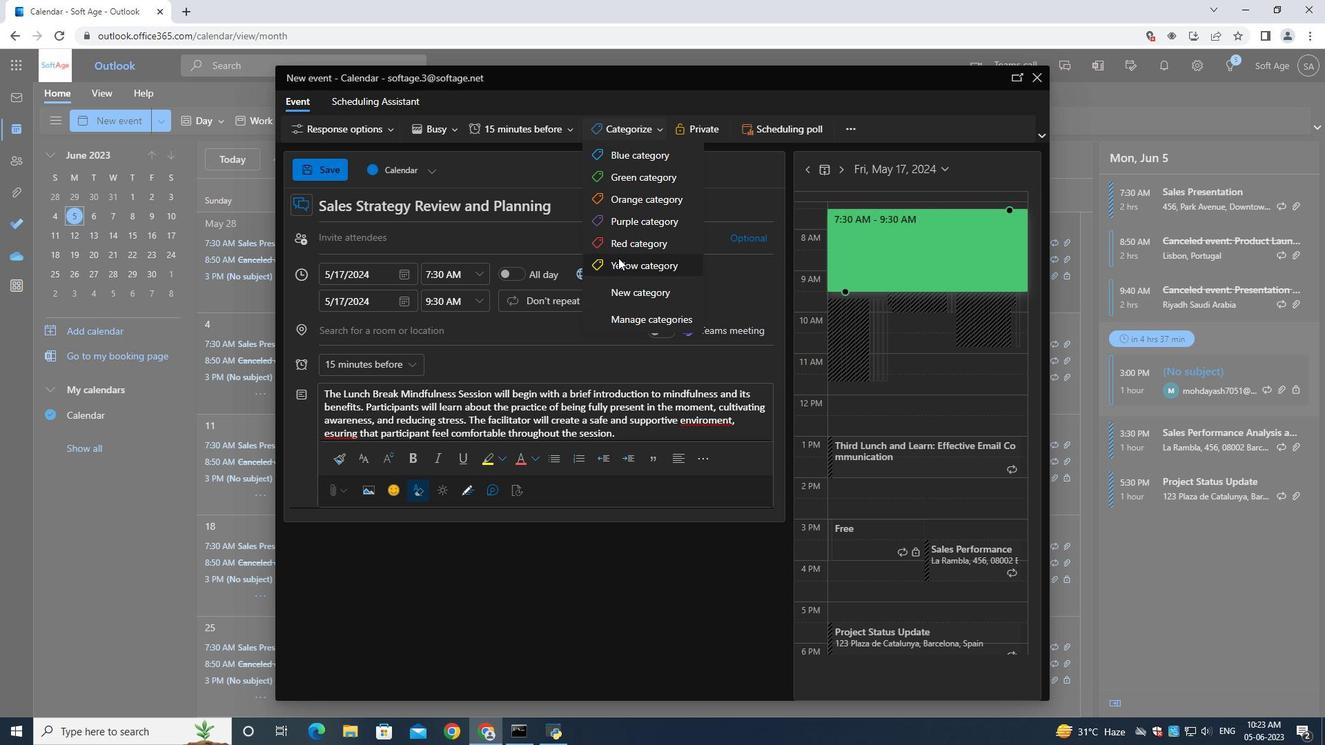 
Action: Mouse moved to (372, 330)
Screenshot: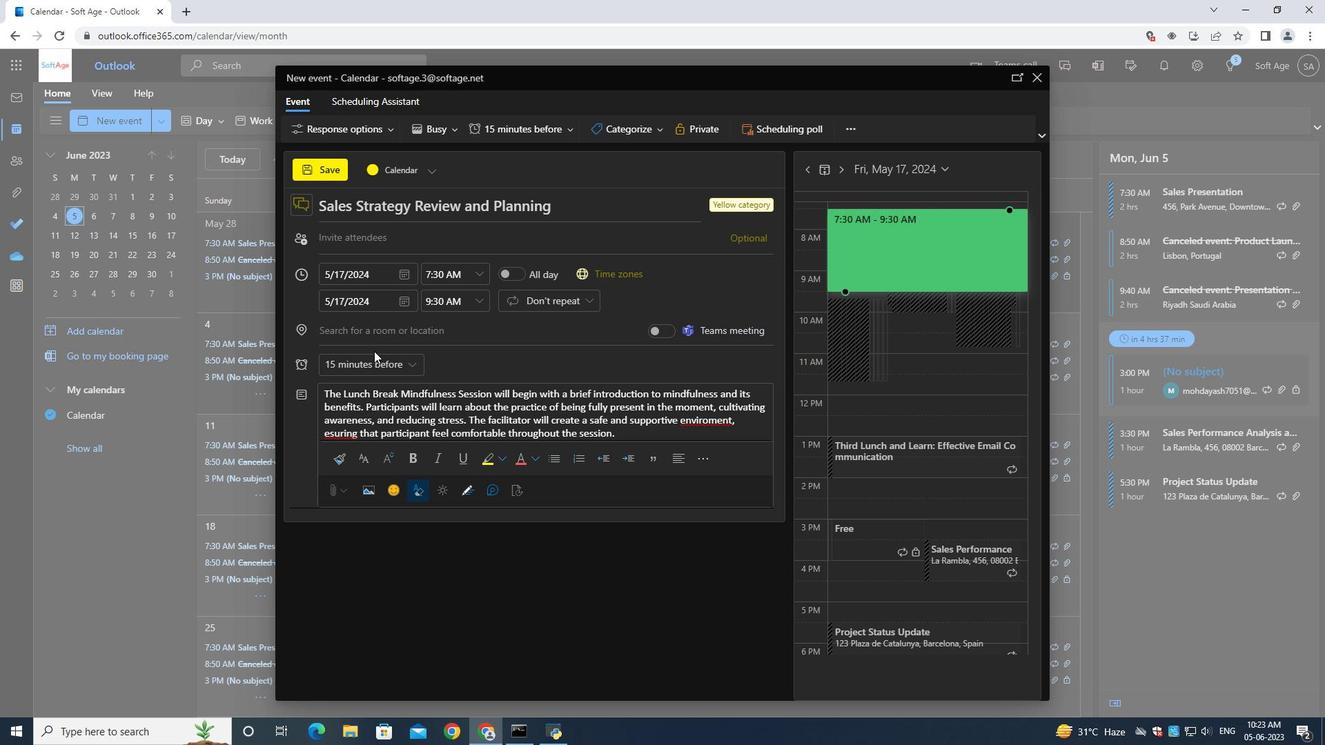 
Action: Mouse pressed left at (372, 330)
Screenshot: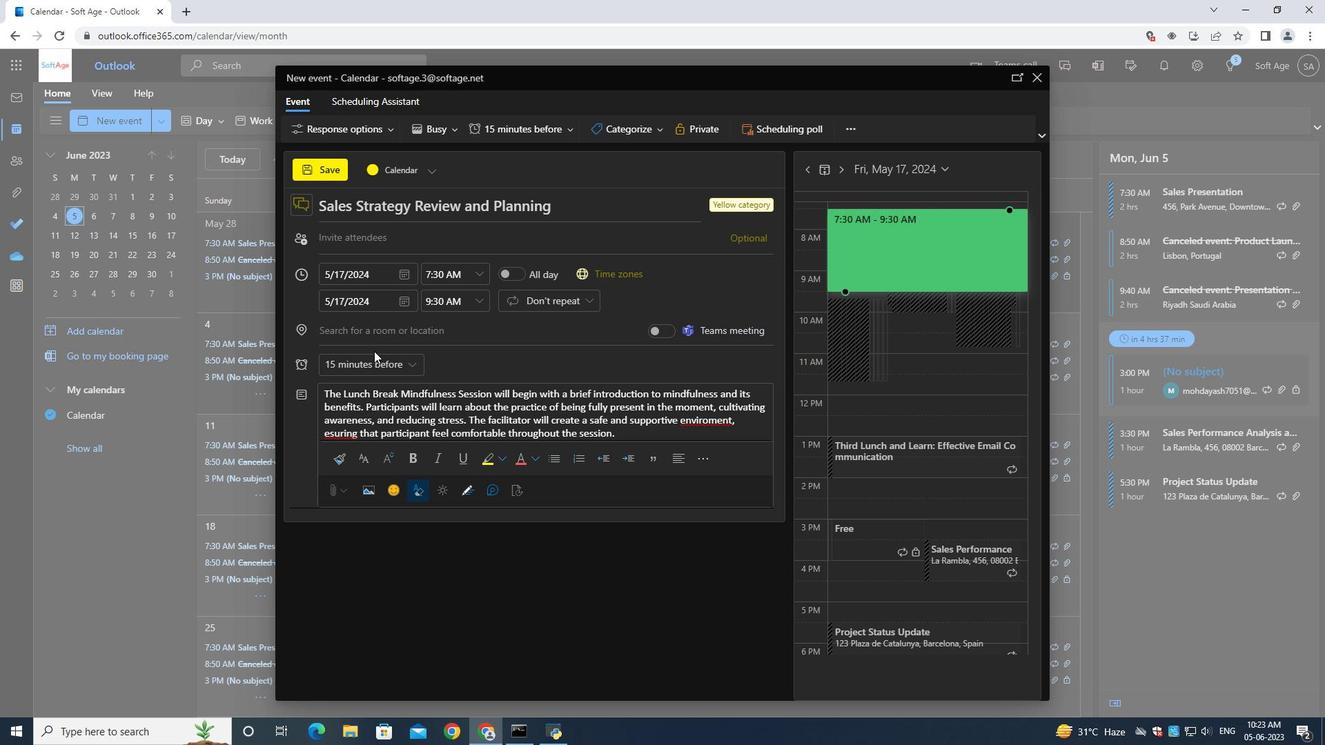
Action: Mouse moved to (369, 324)
Screenshot: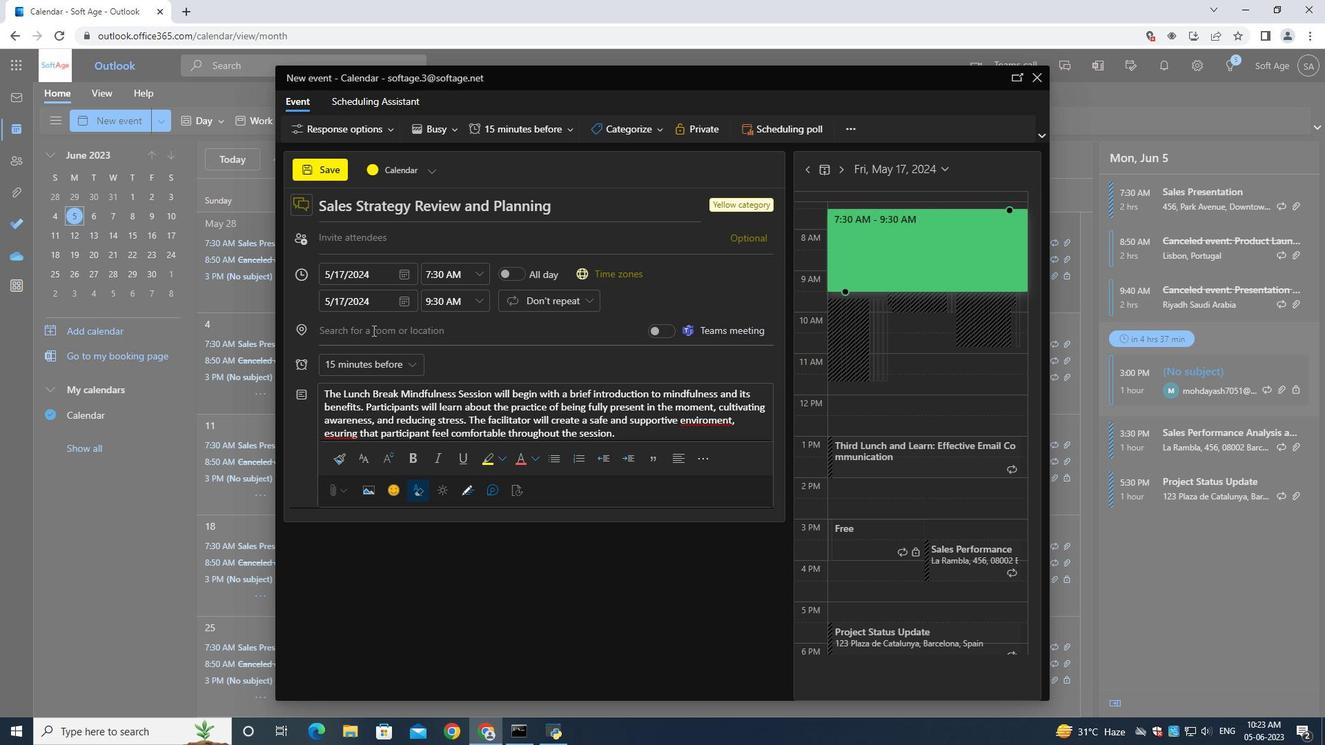 
Action: Key pressed <Key.shift>Amsterdam,<Key.shift><Key.shift><Key.shift><Key.shift><Key.shift><Key.shift><Key.shift><Key.shift><Key.shift><Key.space>Netherlands
Screenshot: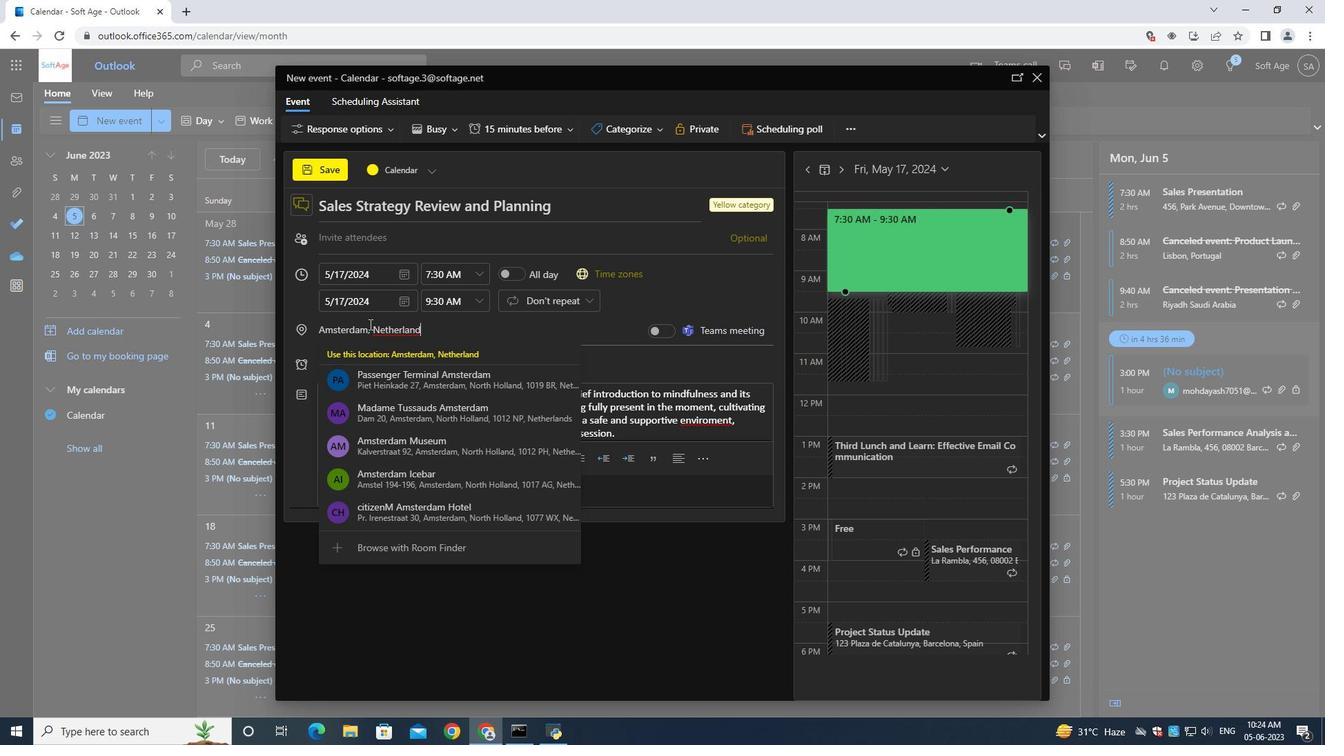 
Action: Mouse moved to (394, 236)
Screenshot: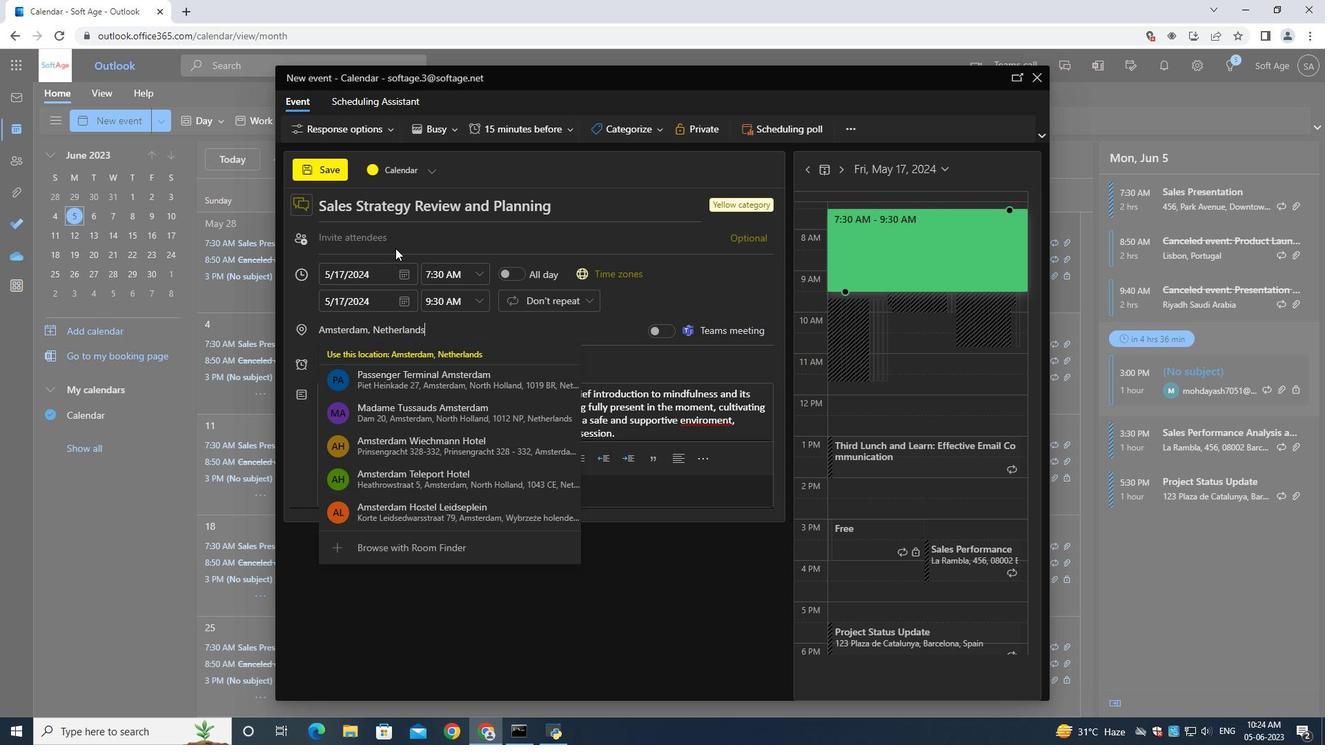
Action: Mouse pressed left at (394, 236)
Screenshot: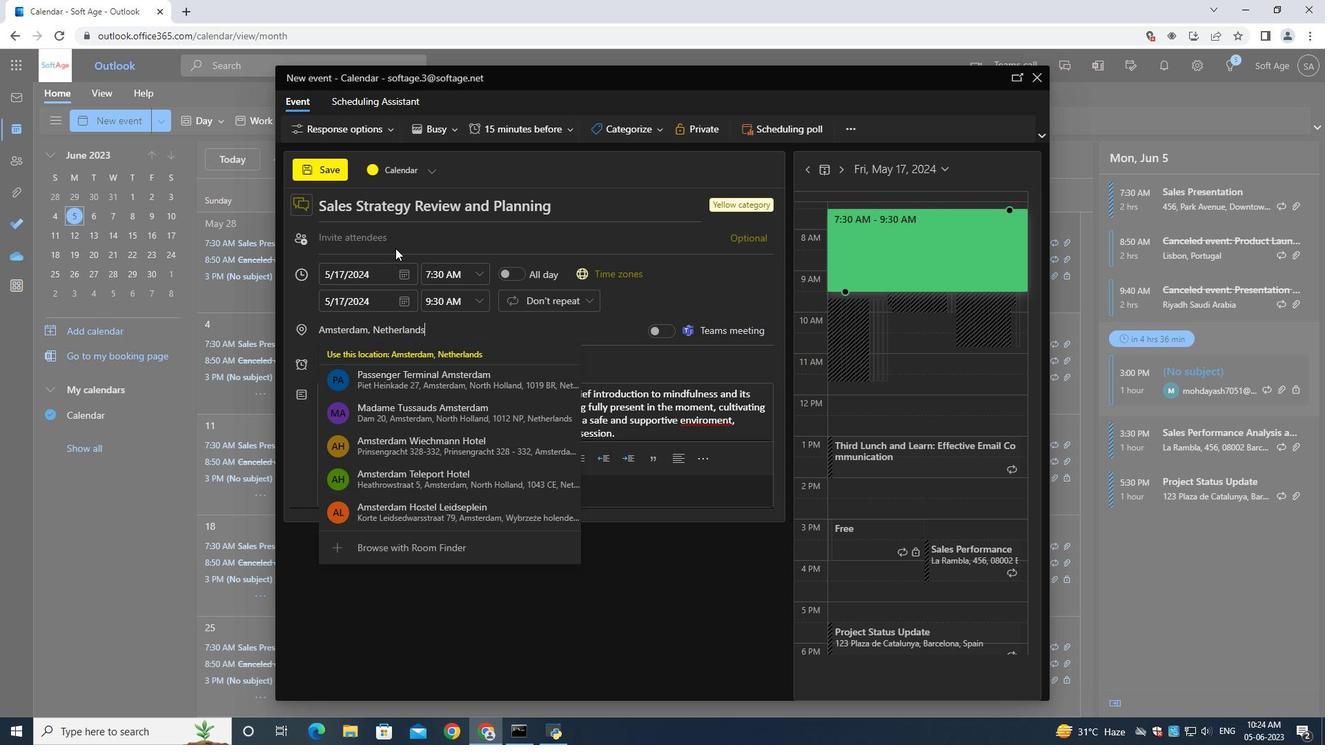 
Action: Key pressed softage.4<Key.shift>@softage.net
Screenshot: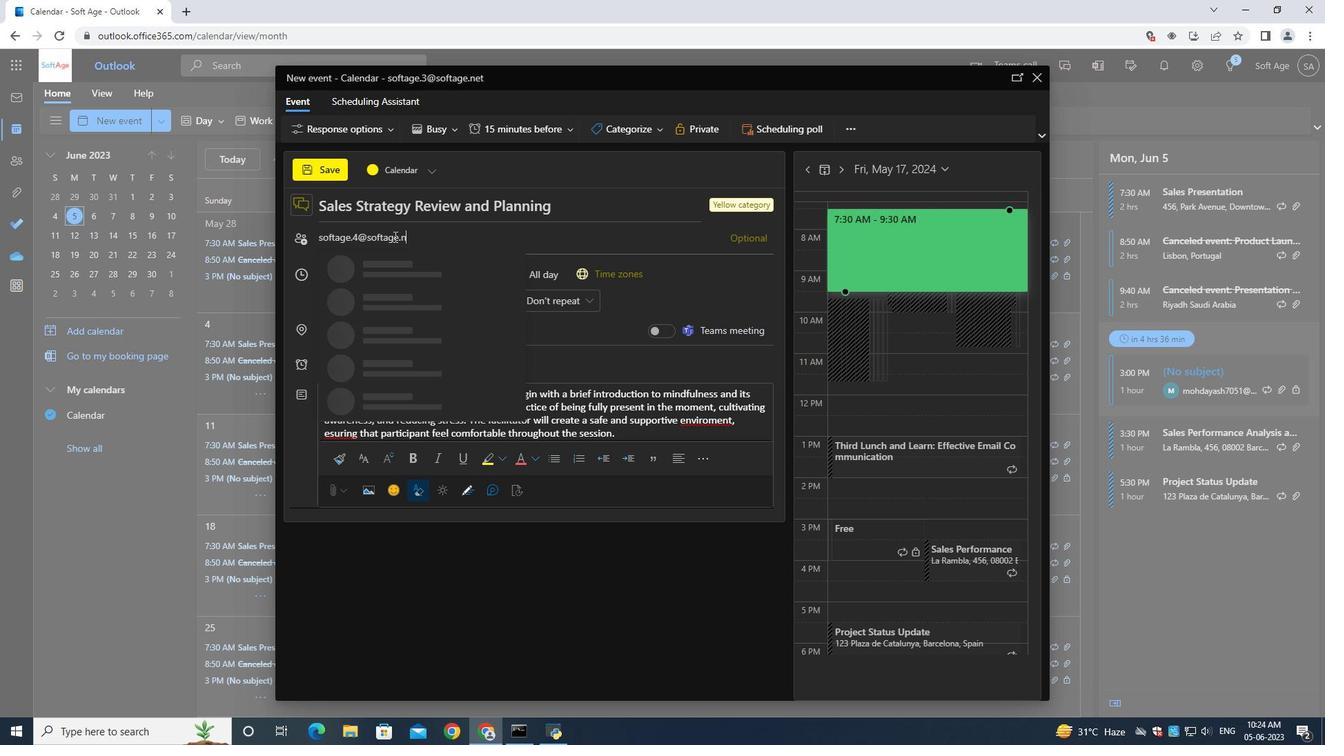 
Action: Mouse moved to (400, 260)
Screenshot: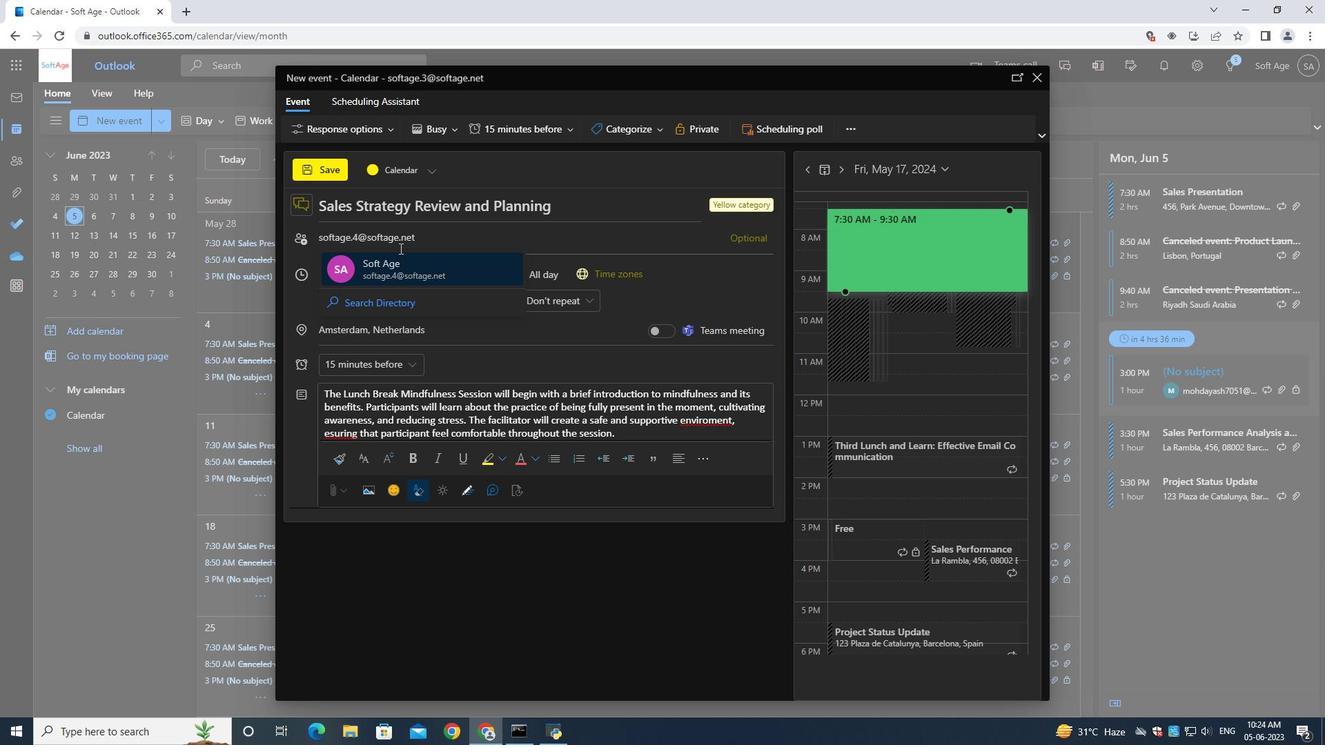 
Action: Mouse pressed left at (400, 260)
Screenshot: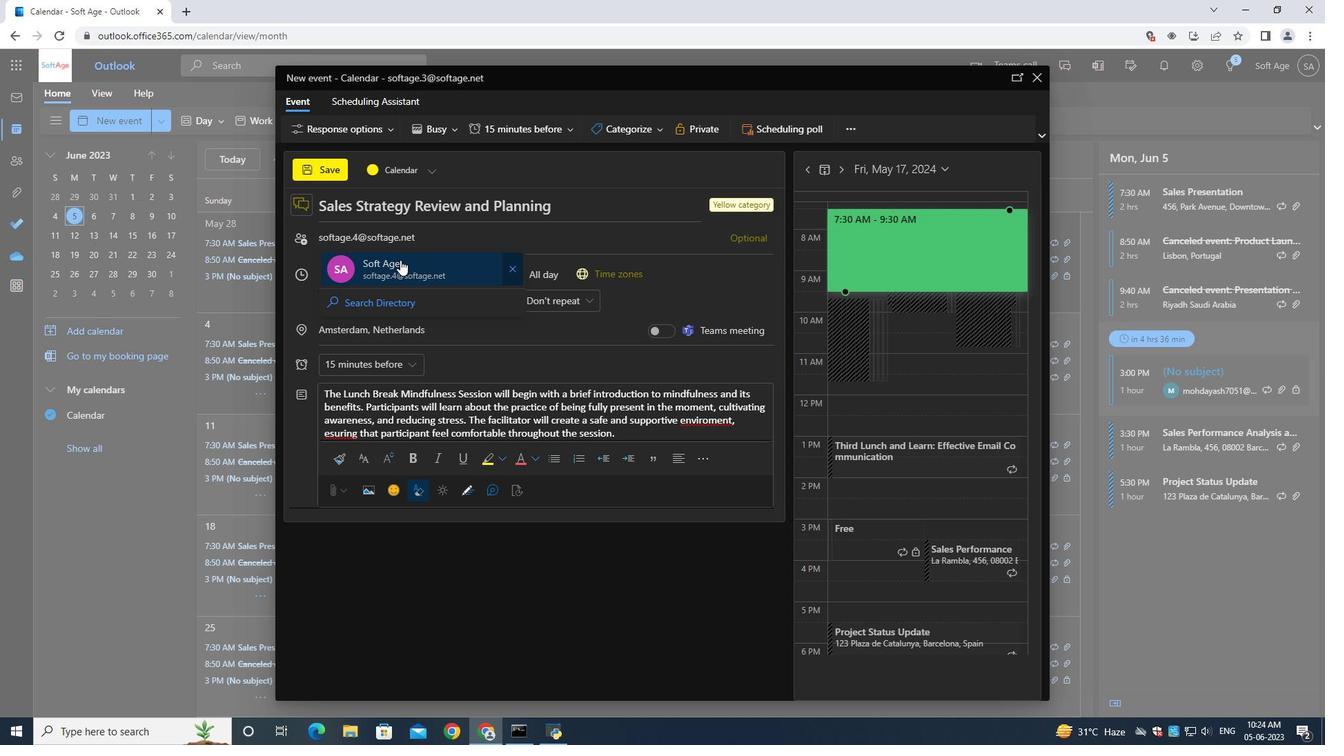 
Action: Key pressed soft<Key.caps_lock>AGE<Key.backspace><Key.backspace><Key.backspace><Key.caps_lock>age.3<Key.backspace>2<Key.shift><Key.shift><Key.shift><Key.shift><Key.shift><Key.shift>@spftage.net
Screenshot: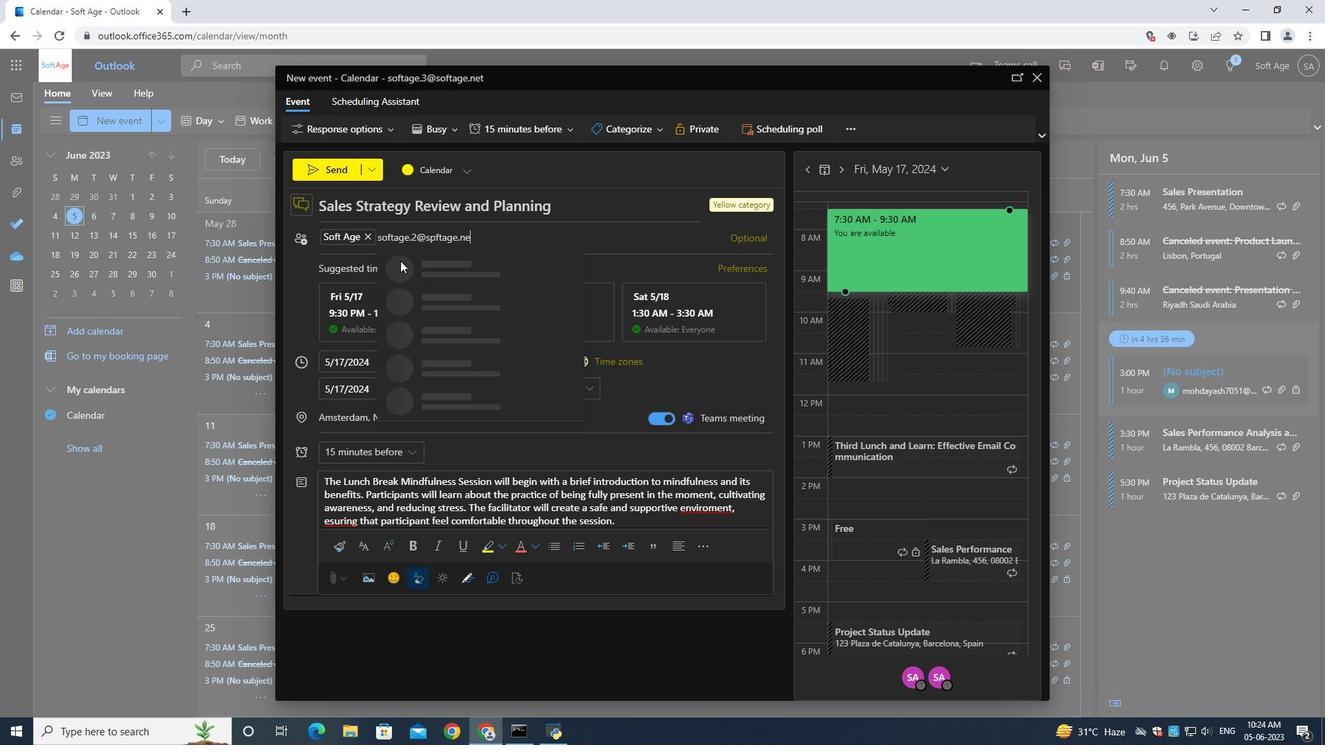 
Action: Mouse moved to (445, 233)
Screenshot: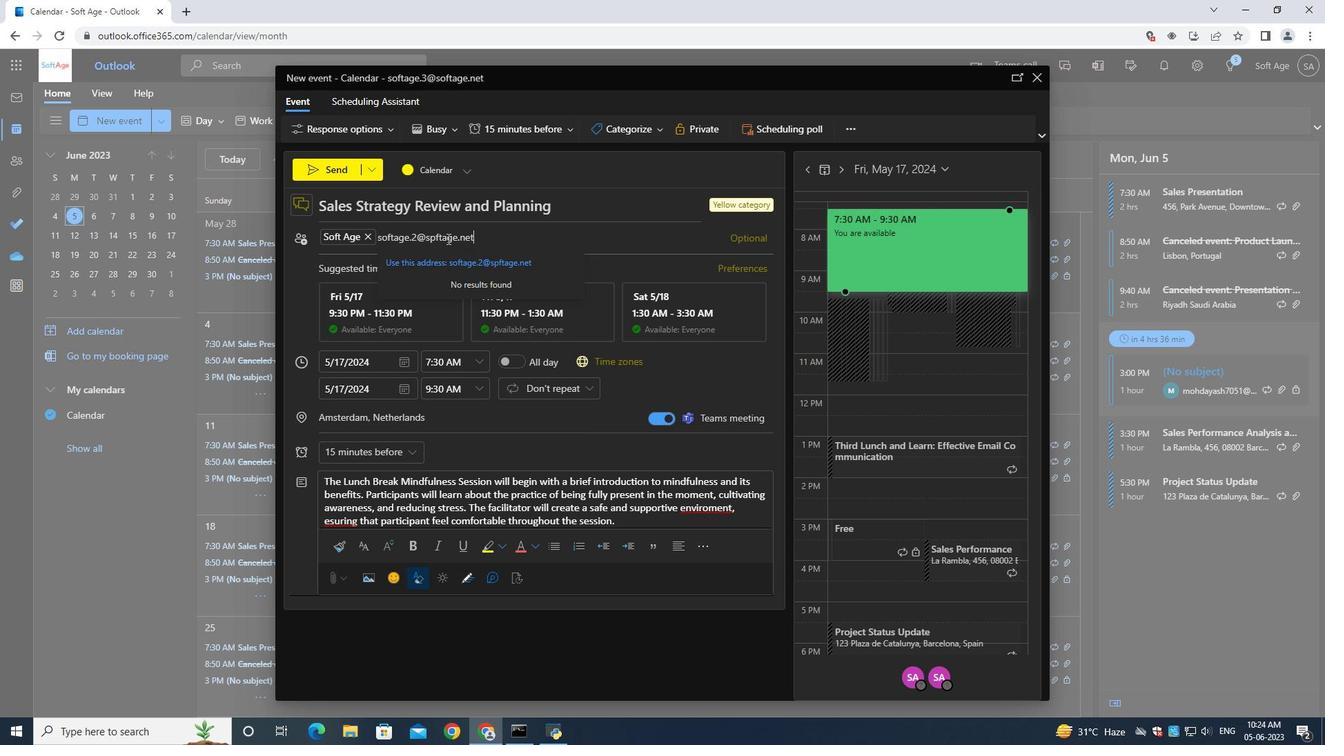 
Action: Mouse pressed left at (445, 233)
Screenshot: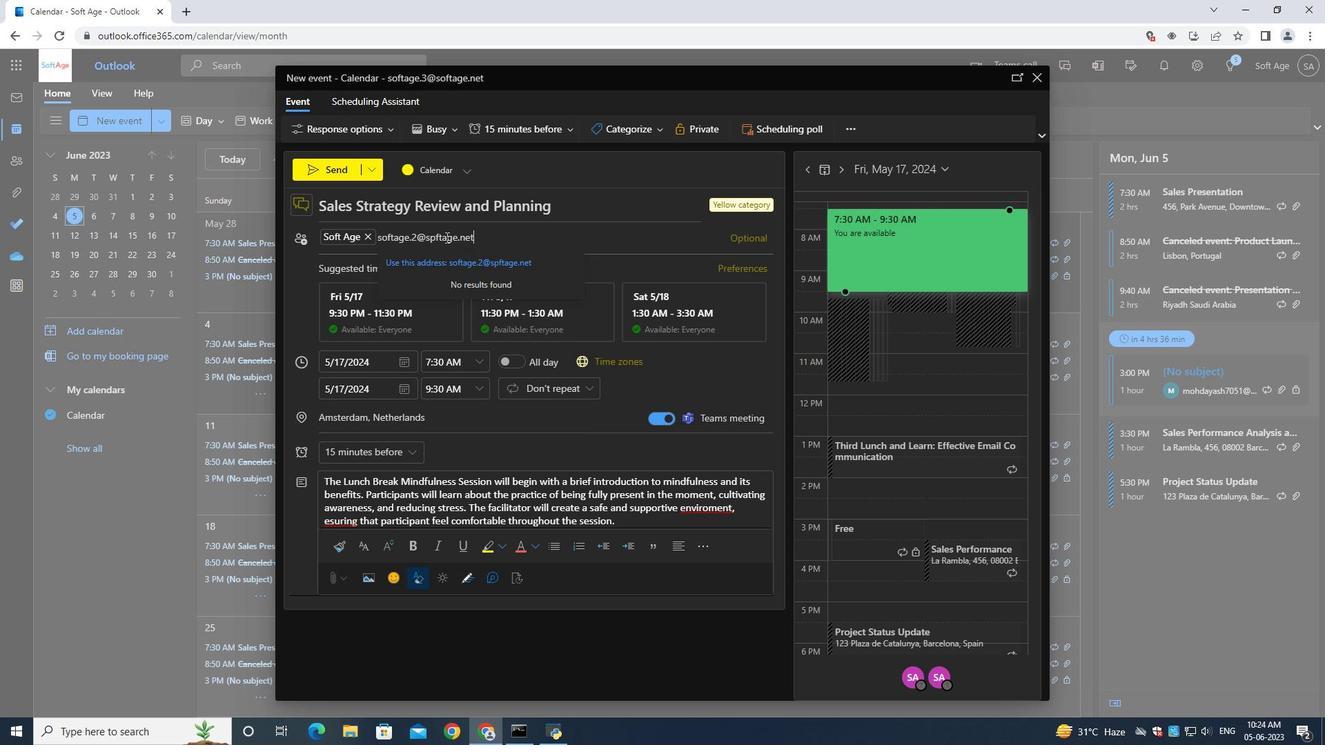 
Action: Mouse moved to (447, 233)
Screenshot: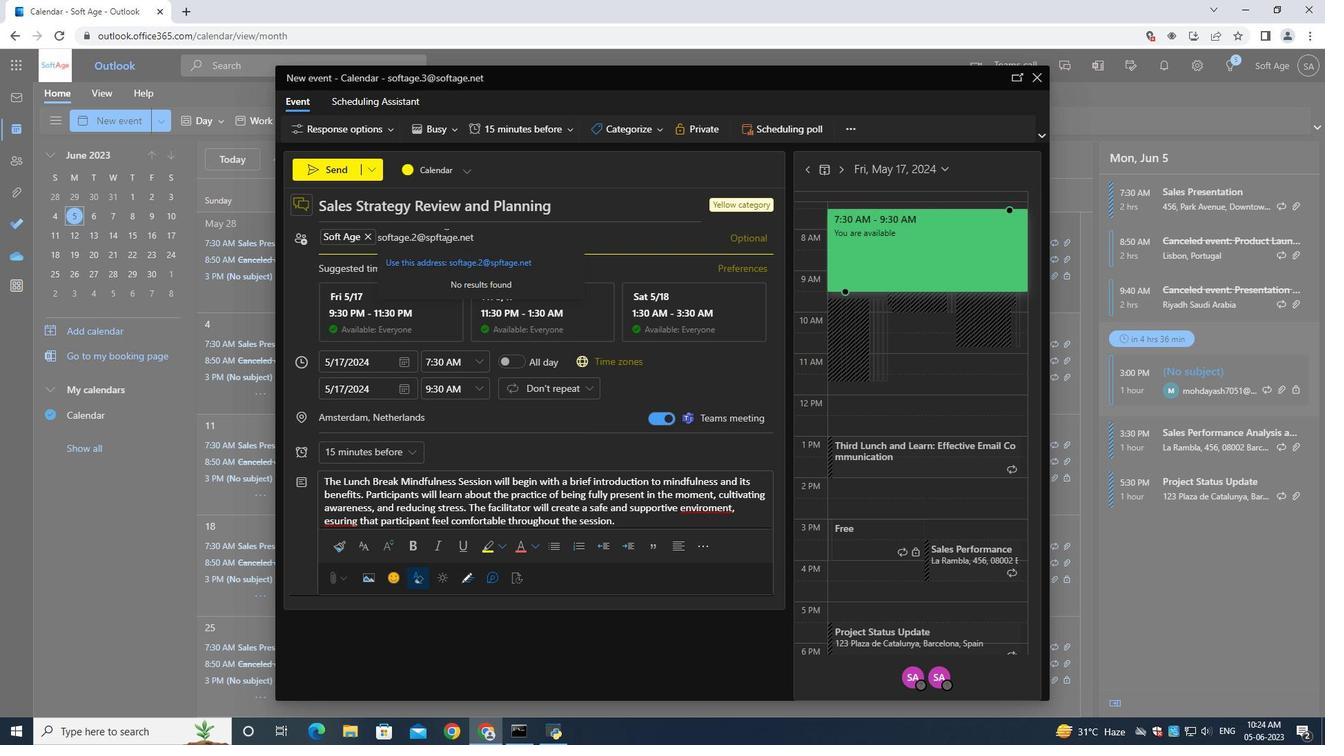 
Action: Key pressed <Key.backspace><Key.backspace><Key.backspace><Key.backspace>ofta
Screenshot: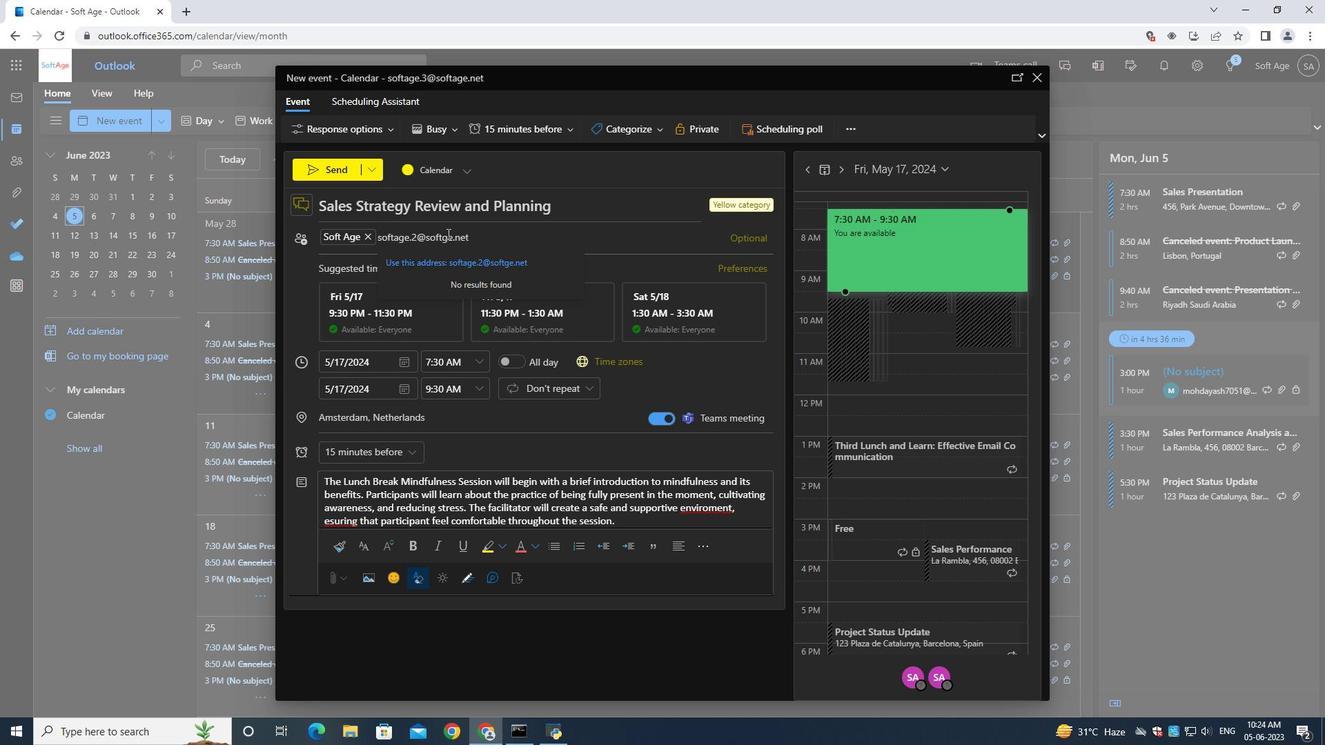 
Action: Mouse moved to (437, 267)
Screenshot: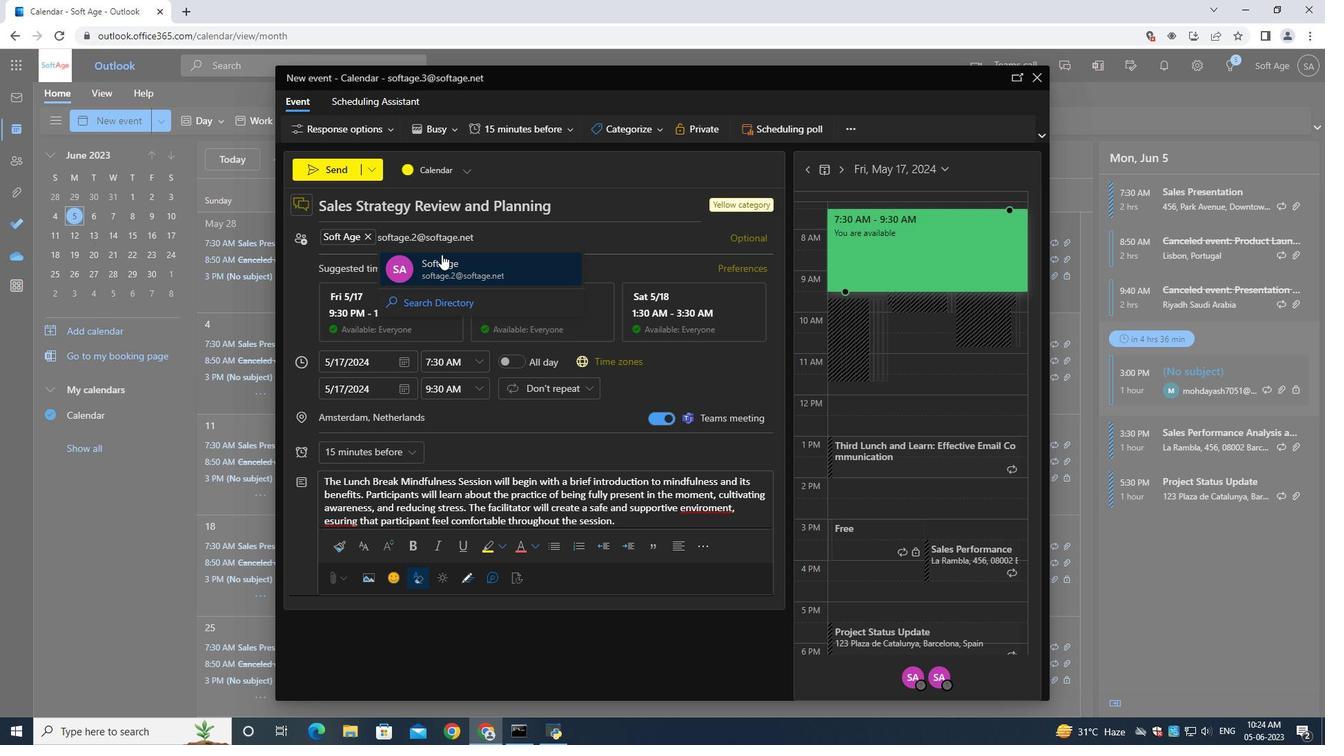 
Action: Mouse pressed left at (437, 267)
Screenshot: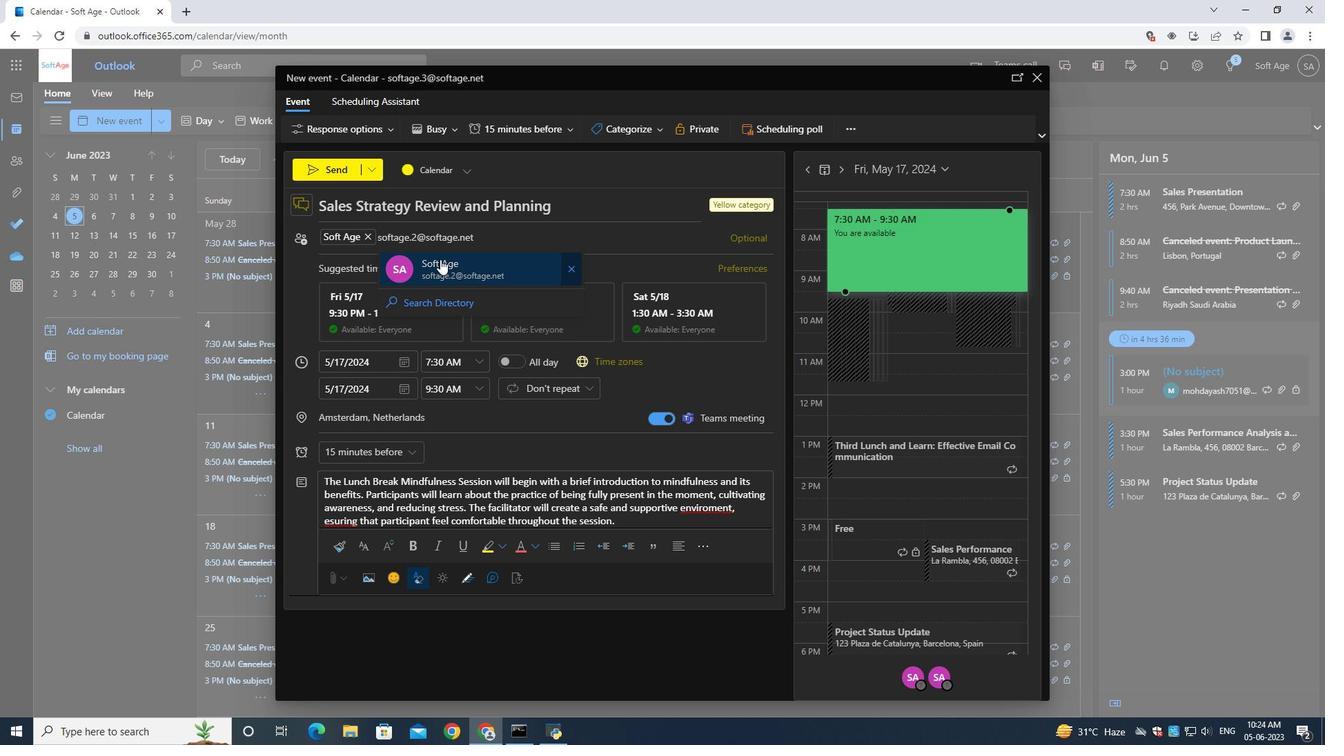 
Action: Mouse moved to (363, 448)
Screenshot: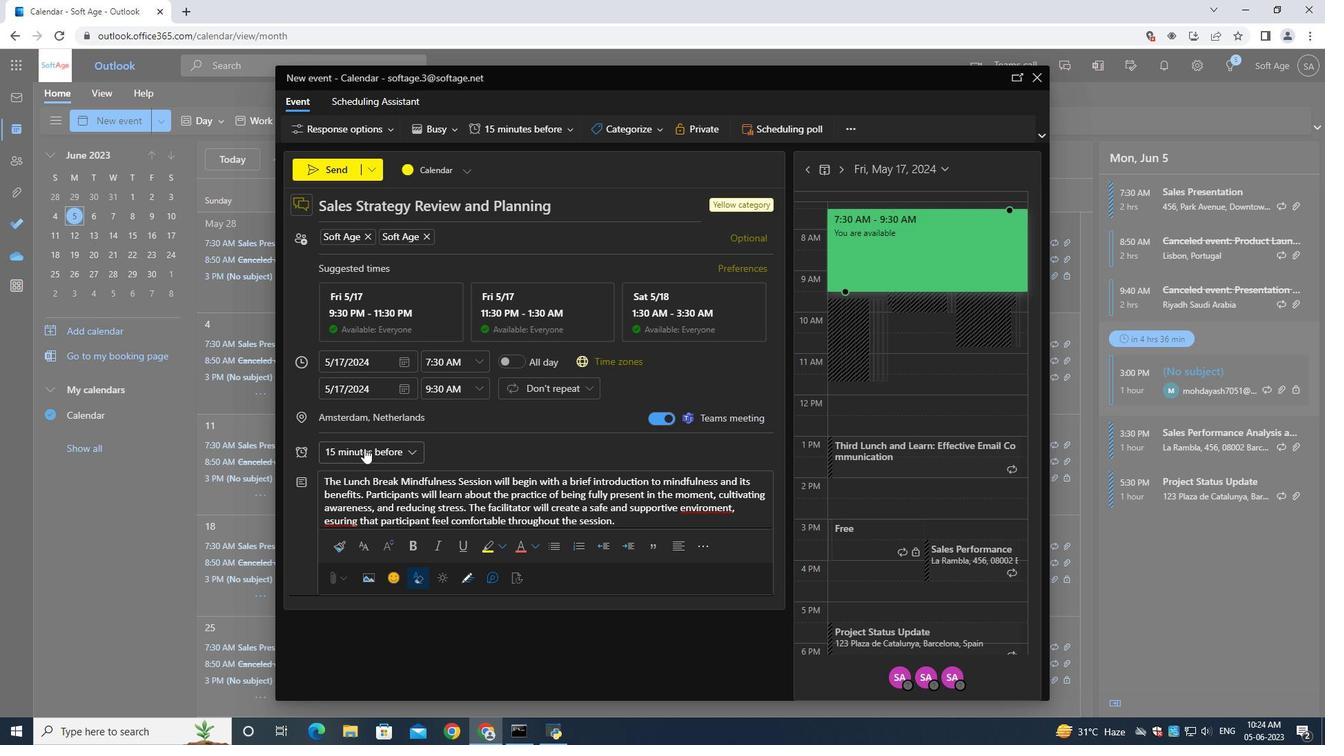 
Action: Mouse pressed left at (363, 448)
Screenshot: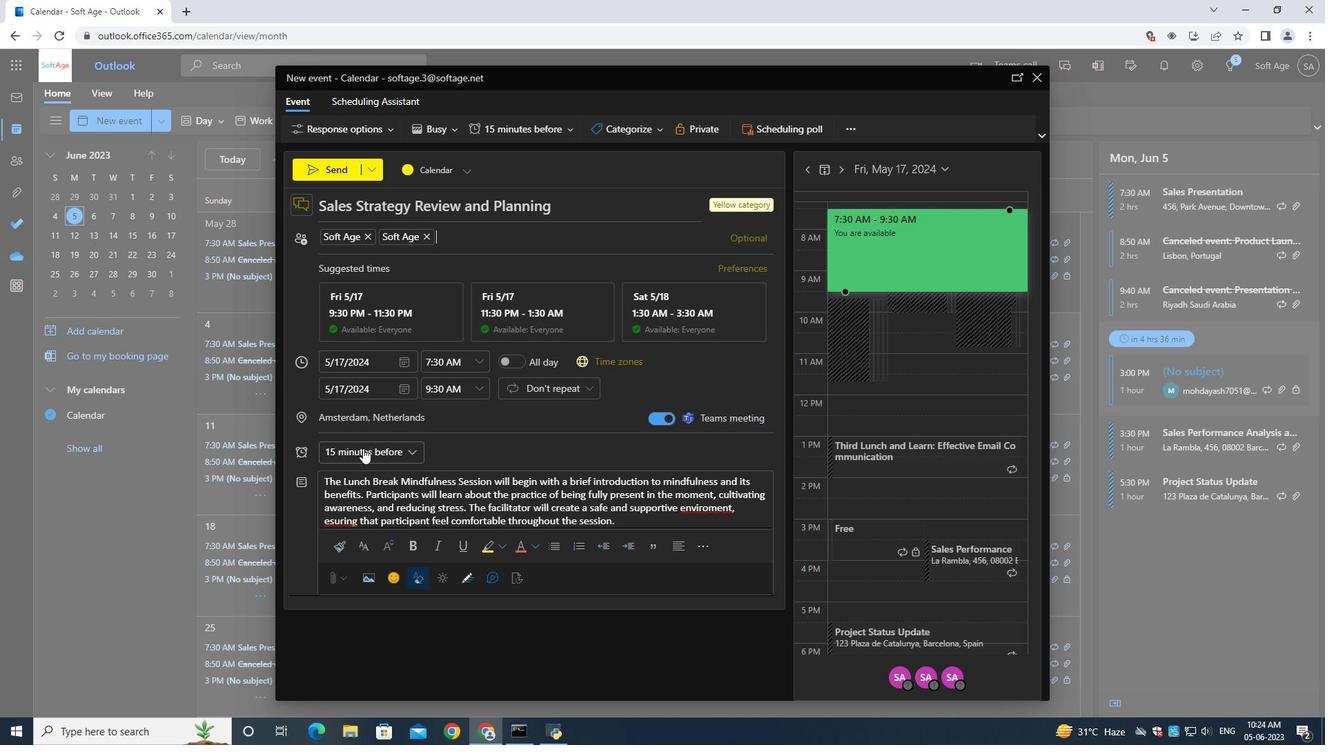
Action: Mouse moved to (374, 230)
Screenshot: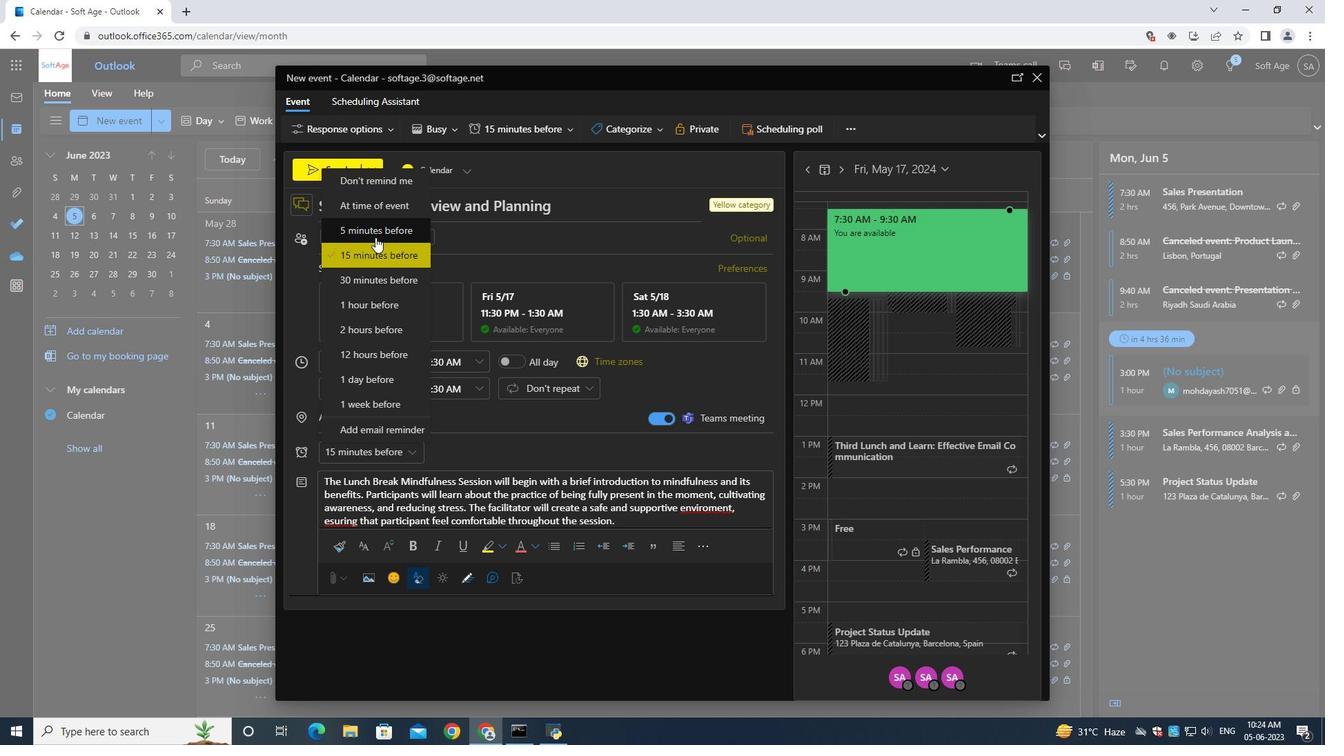 
Action: Mouse pressed left at (374, 230)
Screenshot: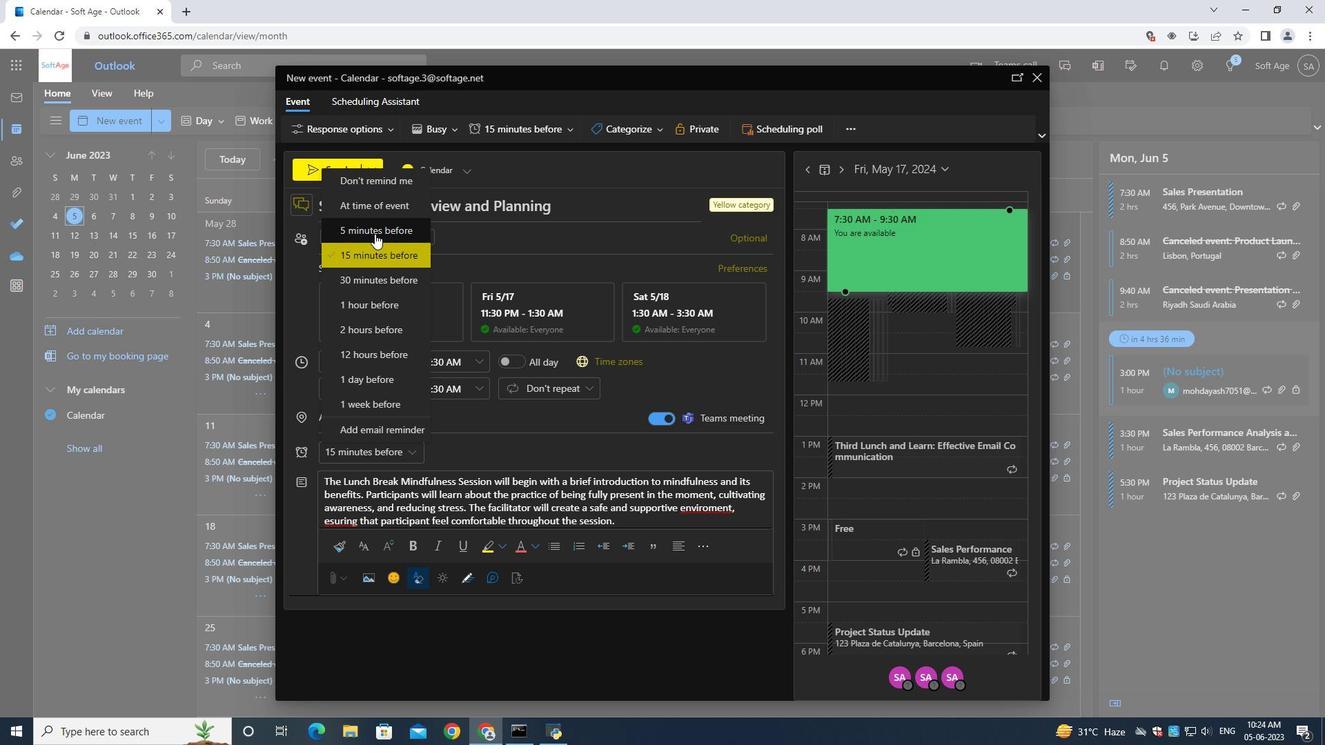 
Action: Mouse moved to (338, 169)
Screenshot: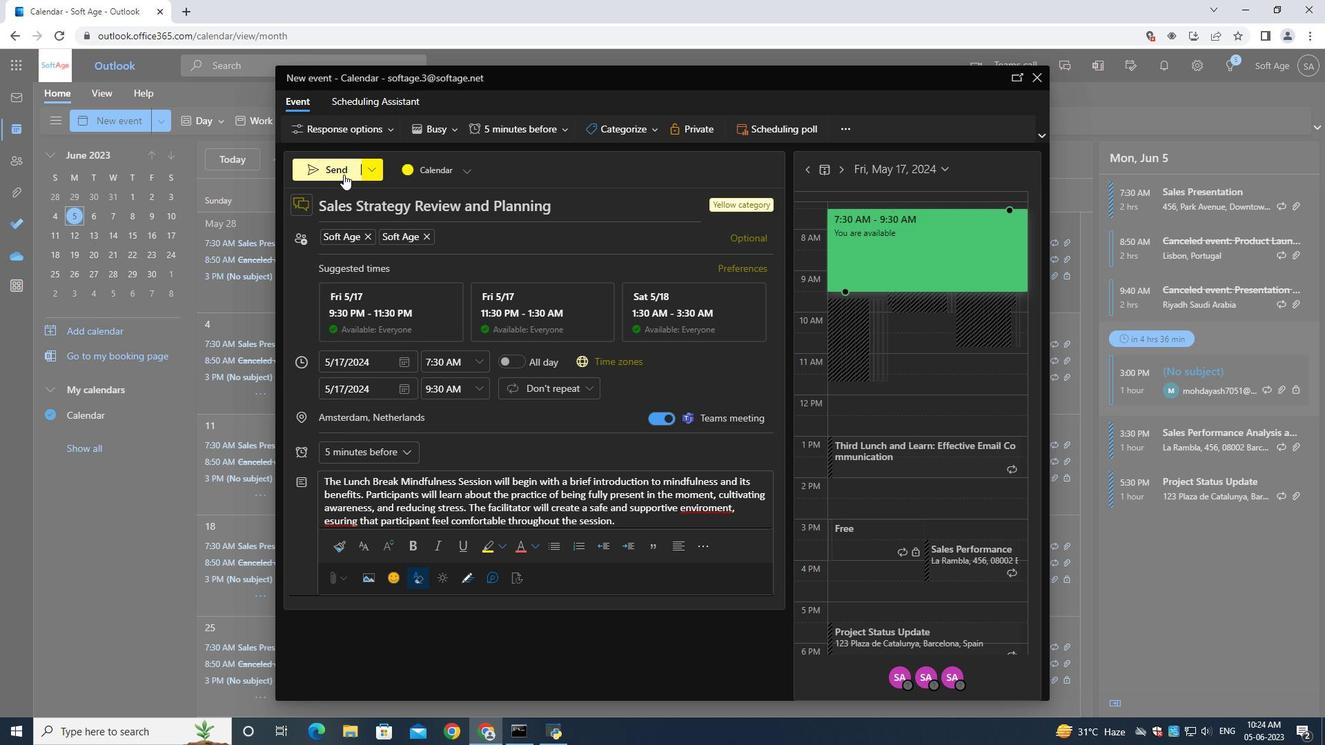 
Action: Mouse pressed left at (338, 169)
Screenshot: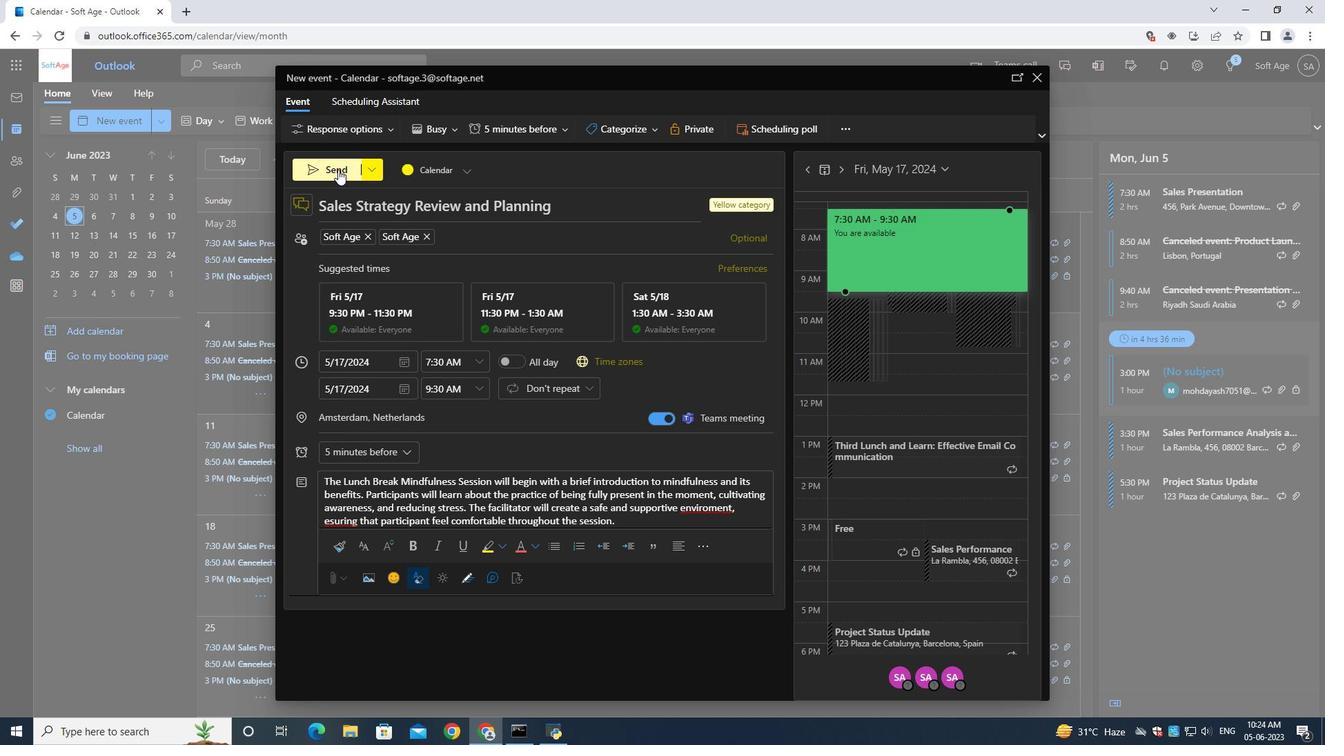 
